 Task: Explore travel destinations from New Delhi using Google Flights and check flight options and prices for a one-week trip in the next 6 months.
Action: Mouse moved to (217, 39)
Screenshot: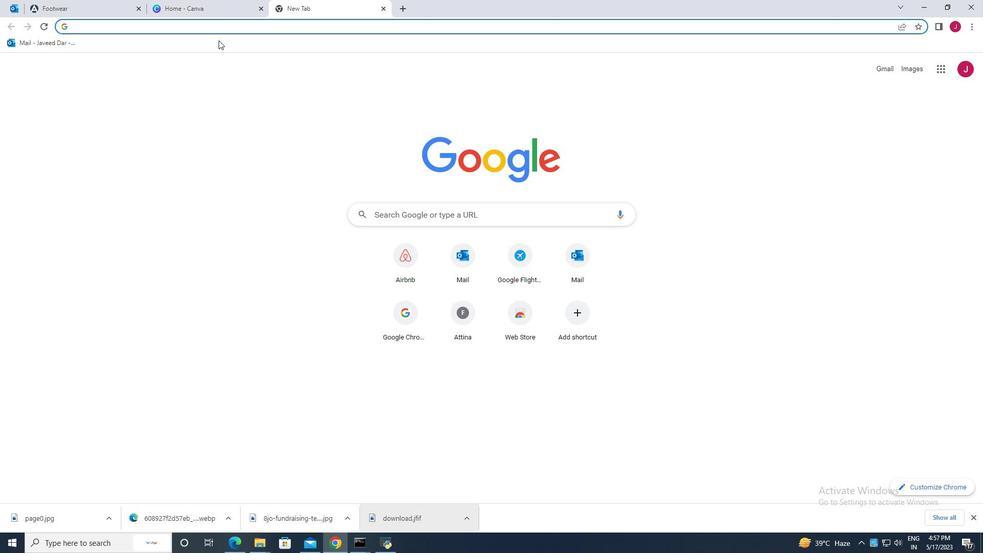 
Action: Key pressed g
Screenshot: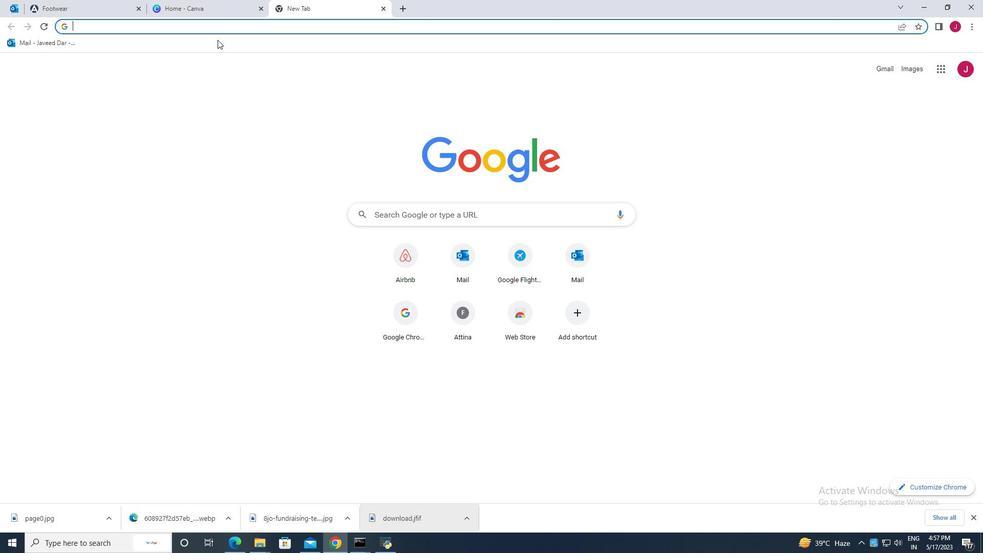 
Action: Mouse moved to (186, 44)
Screenshot: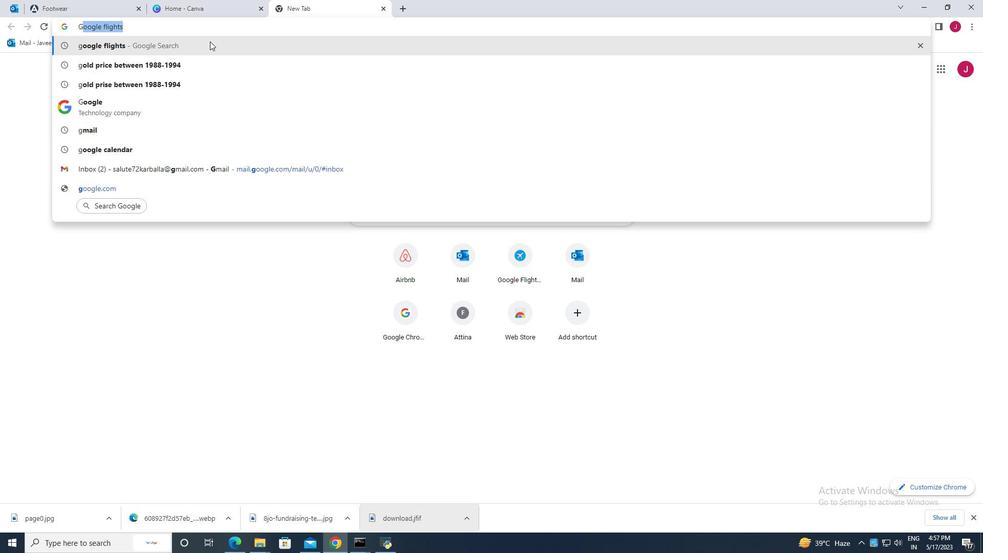 
Action: Mouse pressed left at (186, 44)
Screenshot: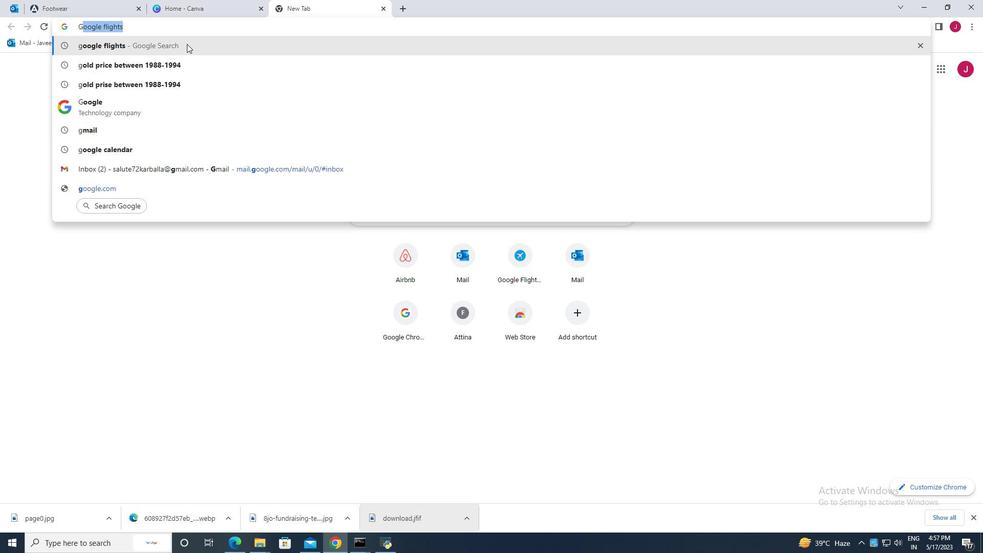 
Action: Mouse moved to (141, 158)
Screenshot: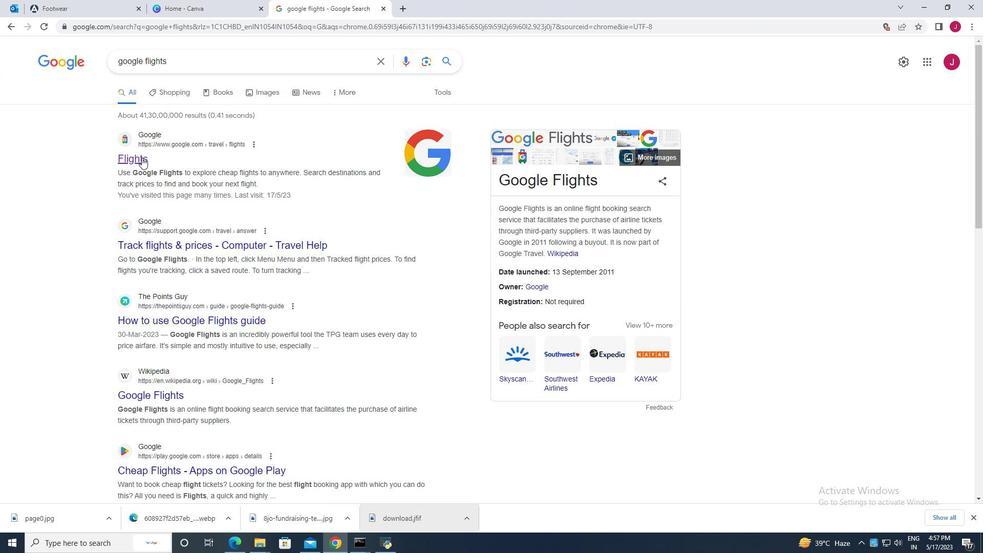 
Action: Mouse pressed left at (141, 158)
Screenshot: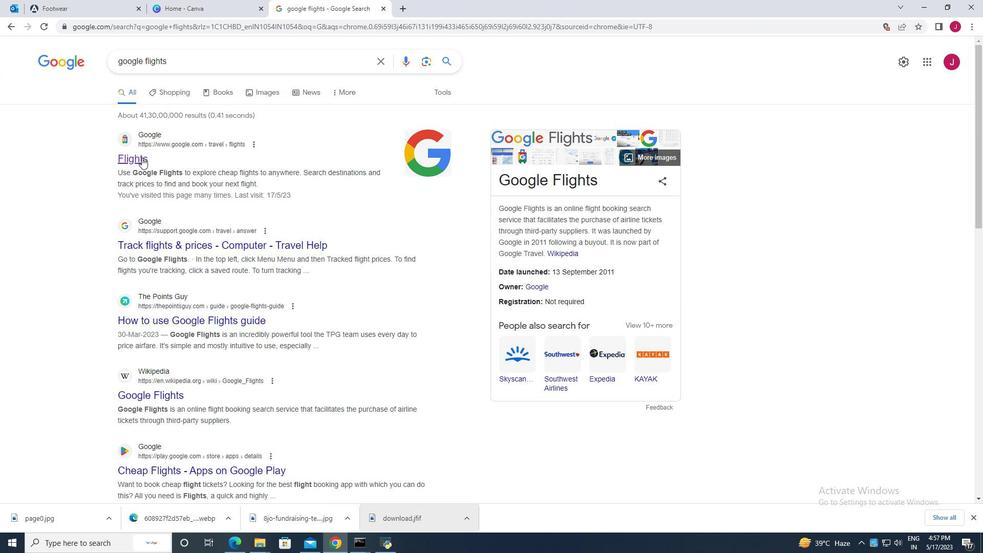 
Action: Mouse moved to (254, 254)
Screenshot: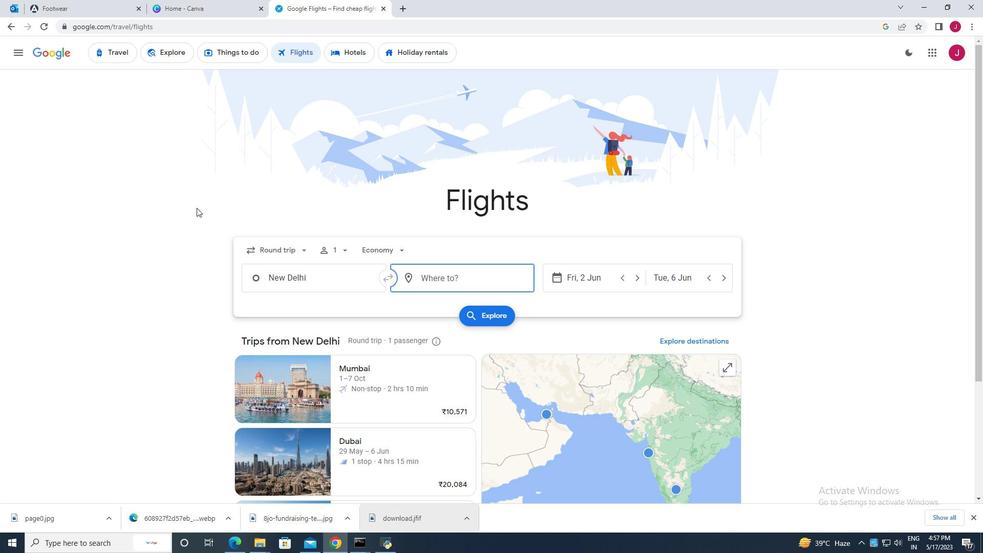 
Action: Mouse scrolled (254, 254) with delta (0, 0)
Screenshot: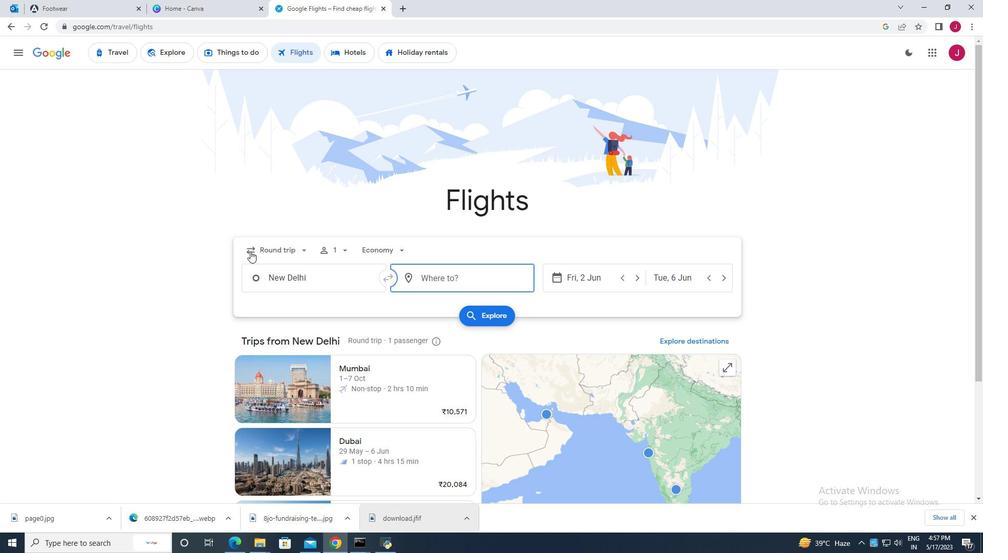 
Action: Mouse scrolled (254, 254) with delta (0, 0)
Screenshot: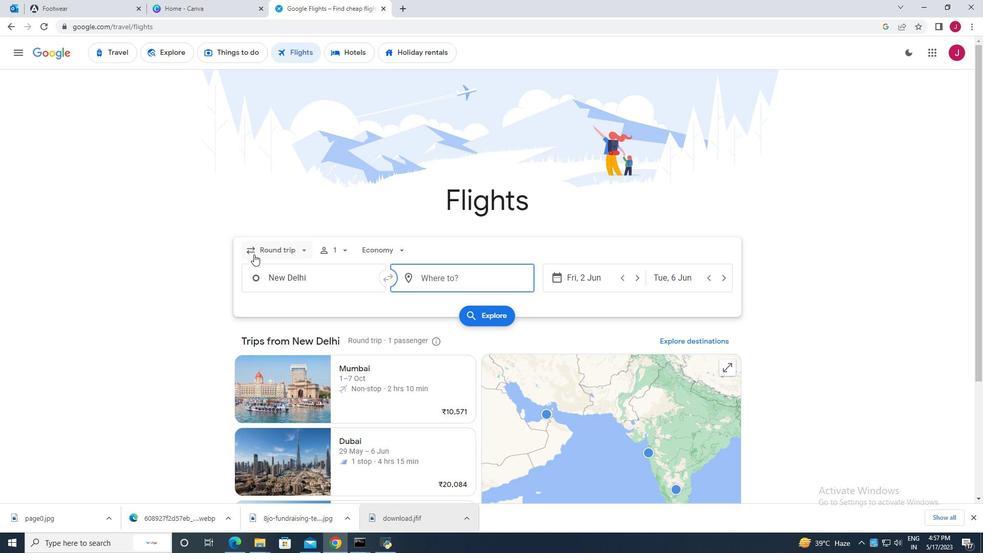 
Action: Mouse scrolled (254, 254) with delta (0, 0)
Screenshot: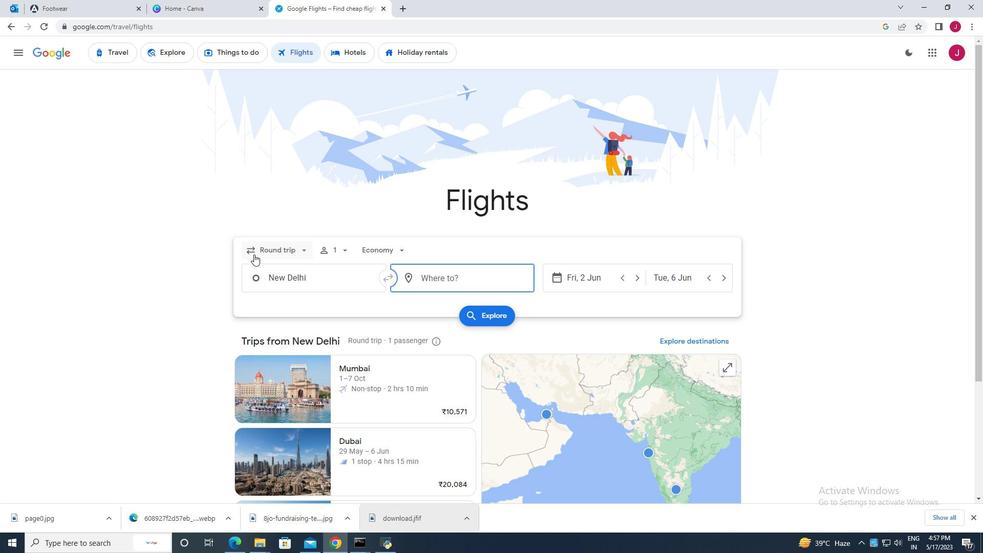 
Action: Mouse moved to (22, 49)
Screenshot: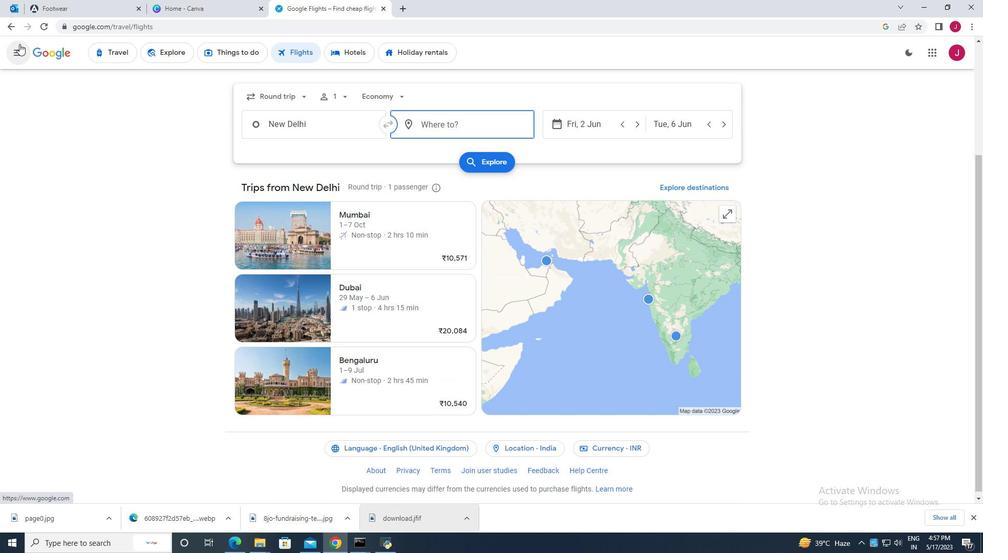 
Action: Mouse pressed left at (22, 49)
Screenshot: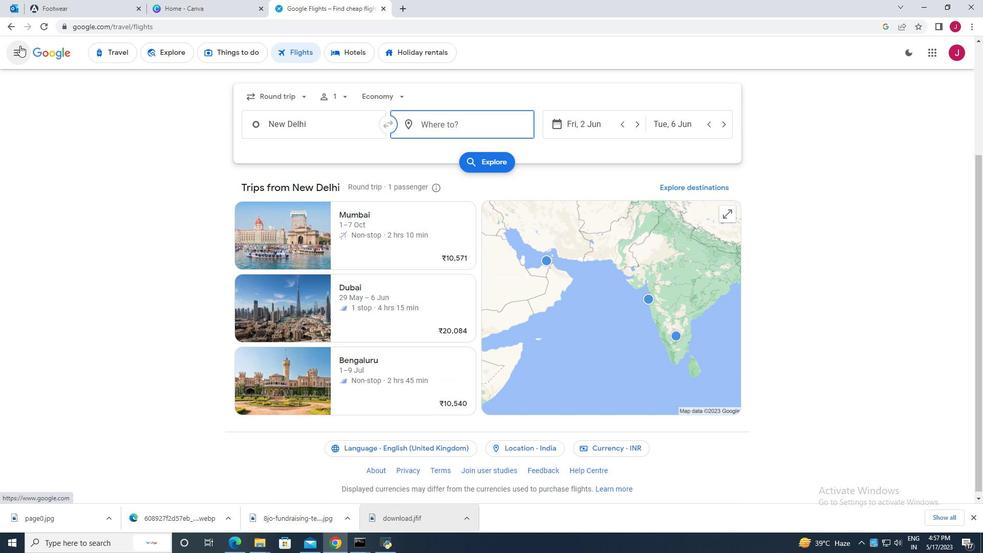 
Action: Mouse moved to (49, 106)
Screenshot: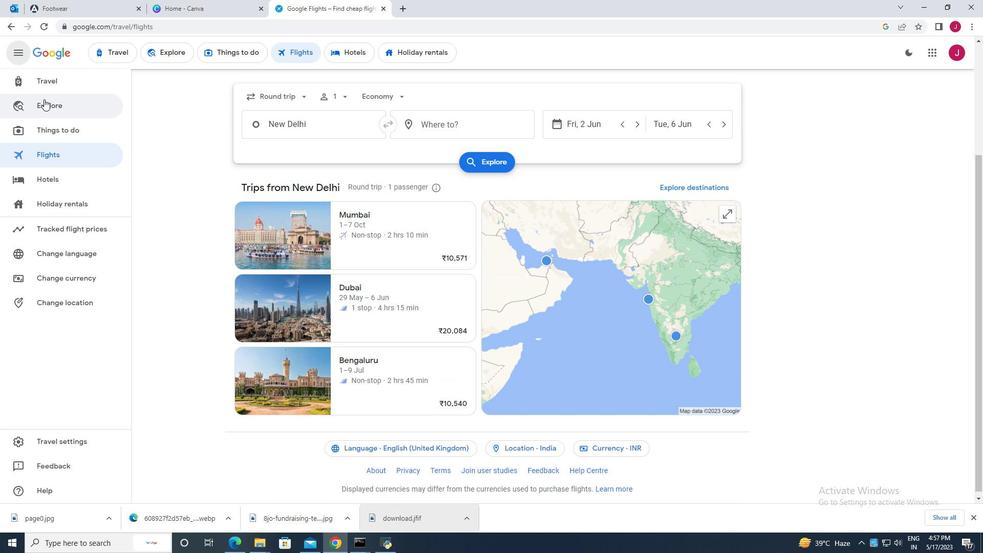 
Action: Mouse pressed left at (49, 106)
Screenshot: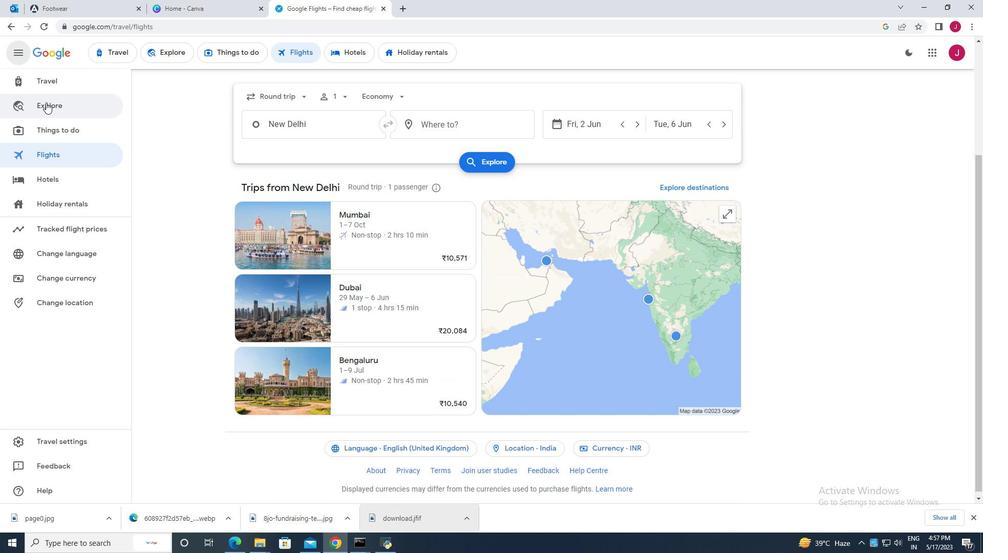 
Action: Mouse moved to (465, 264)
Screenshot: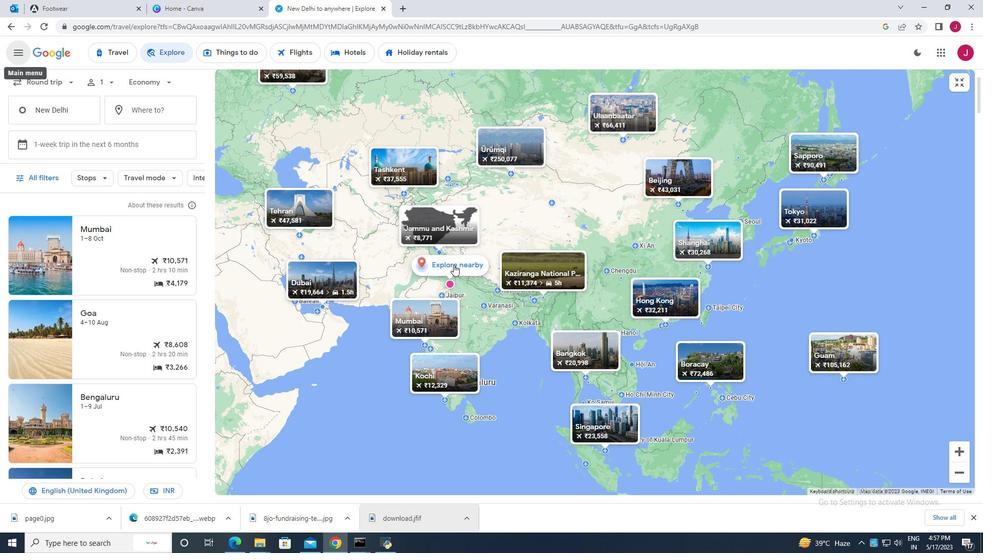
Action: Mouse pressed left at (465, 264)
Screenshot: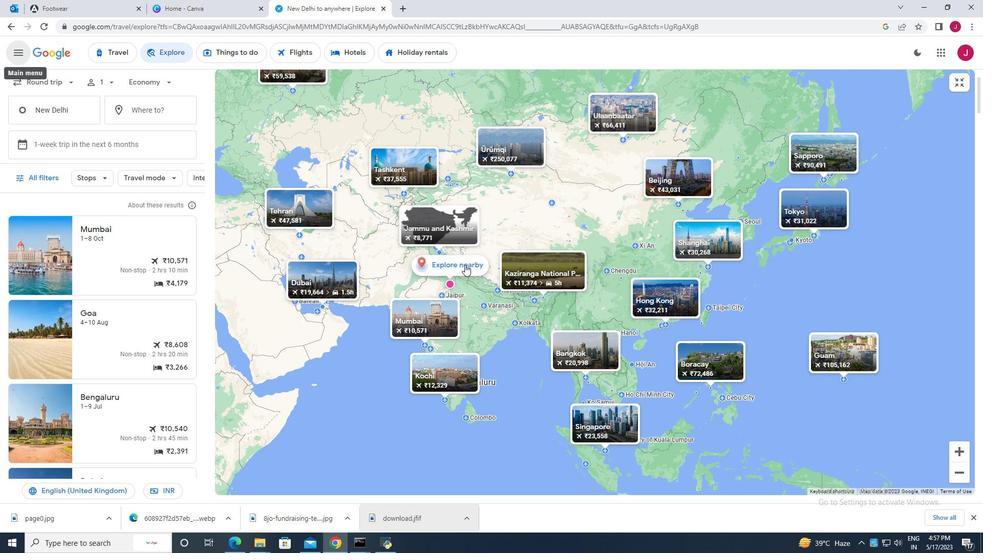 
Action: Mouse moved to (666, 273)
Screenshot: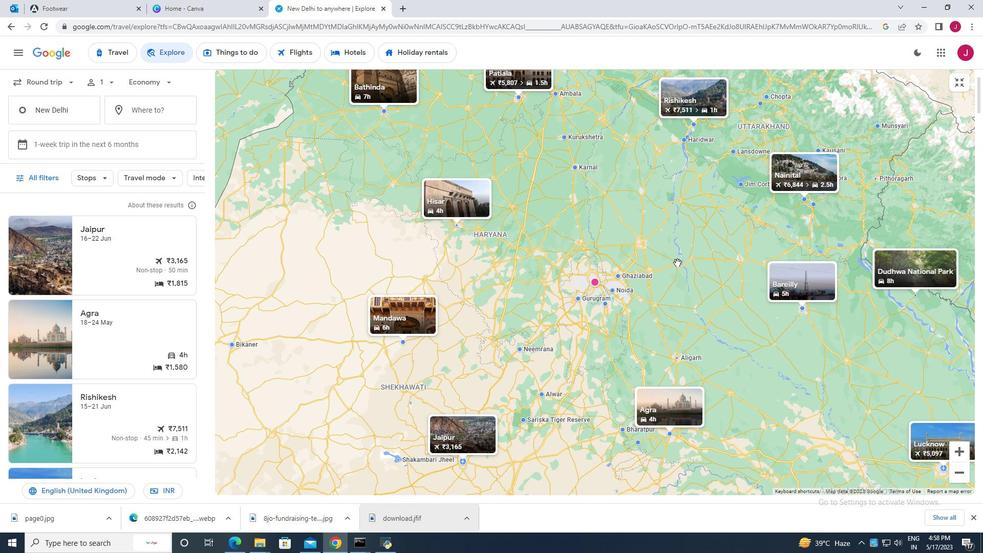 
Action: Mouse scrolled (668, 269) with delta (0, 0)
Screenshot: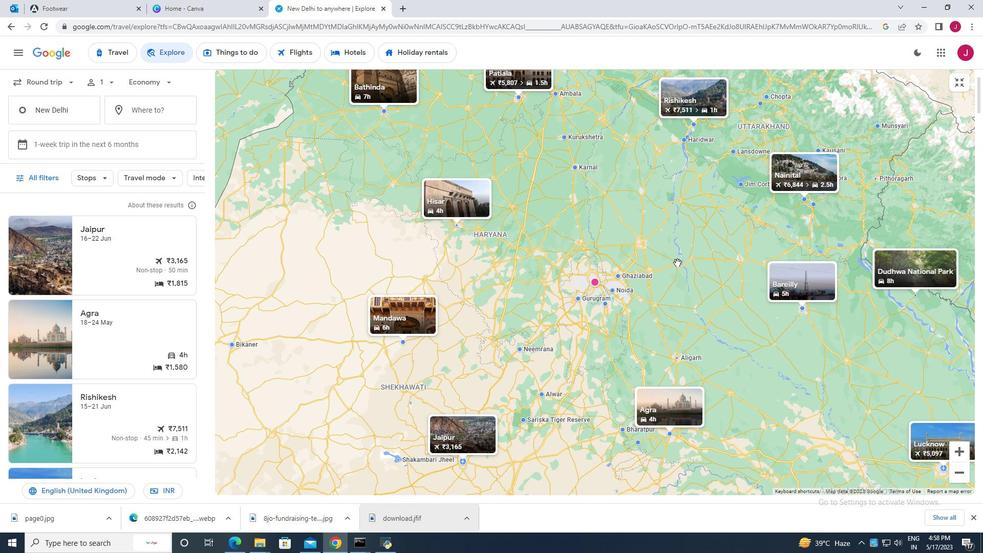 
Action: Mouse moved to (665, 273)
Screenshot: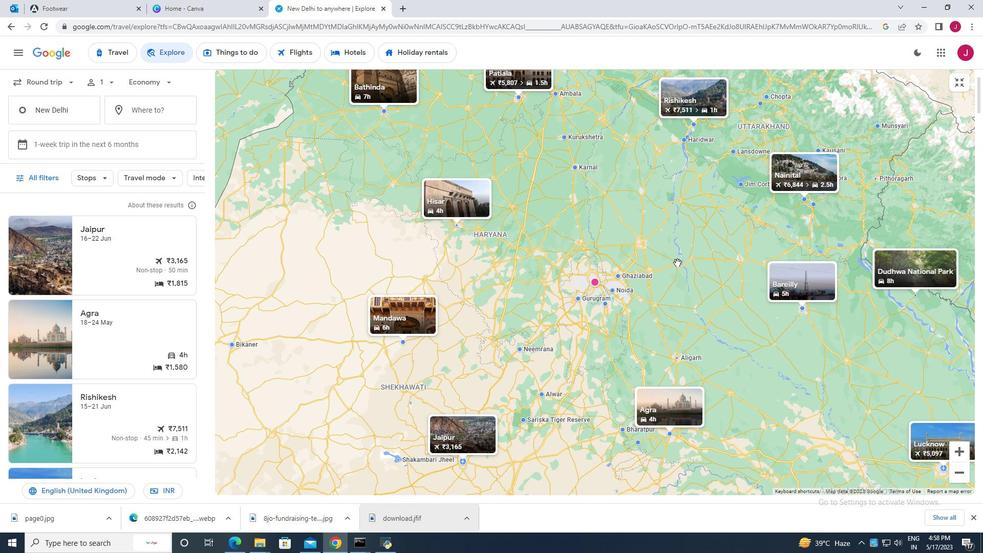 
Action: Mouse scrolled (666, 273) with delta (0, 0)
Screenshot: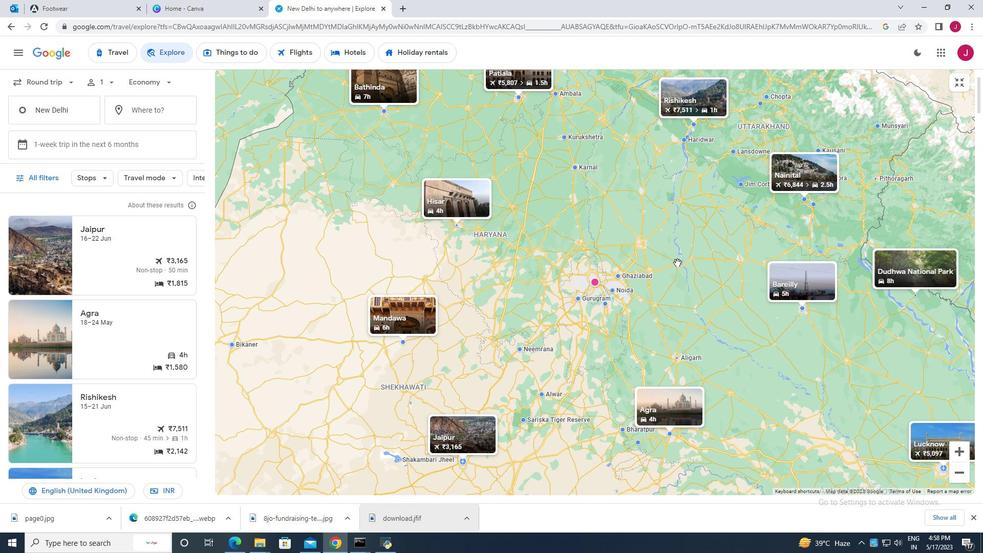 
Action: Mouse moved to (506, 327)
Screenshot: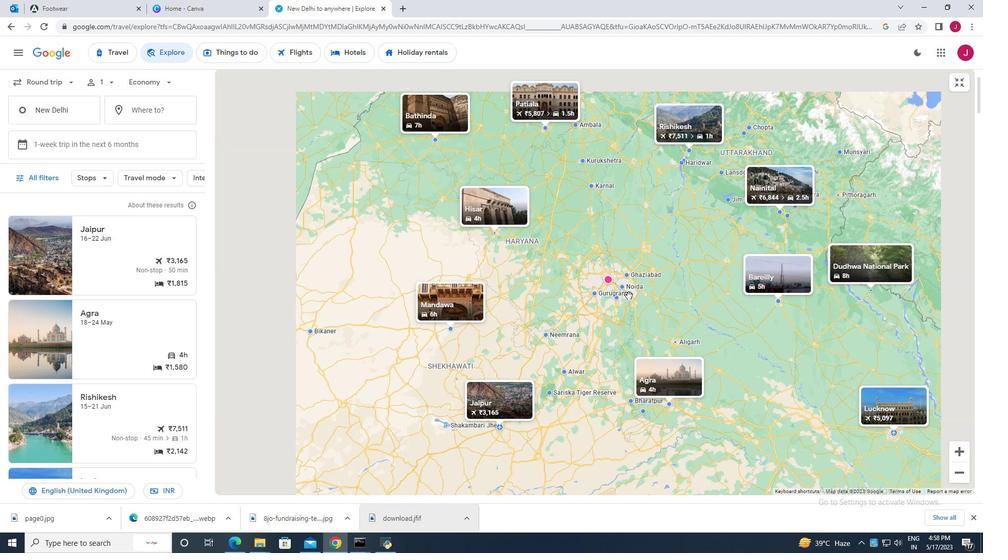 
Action: Mouse scrolled (506, 327) with delta (0, 0)
Screenshot: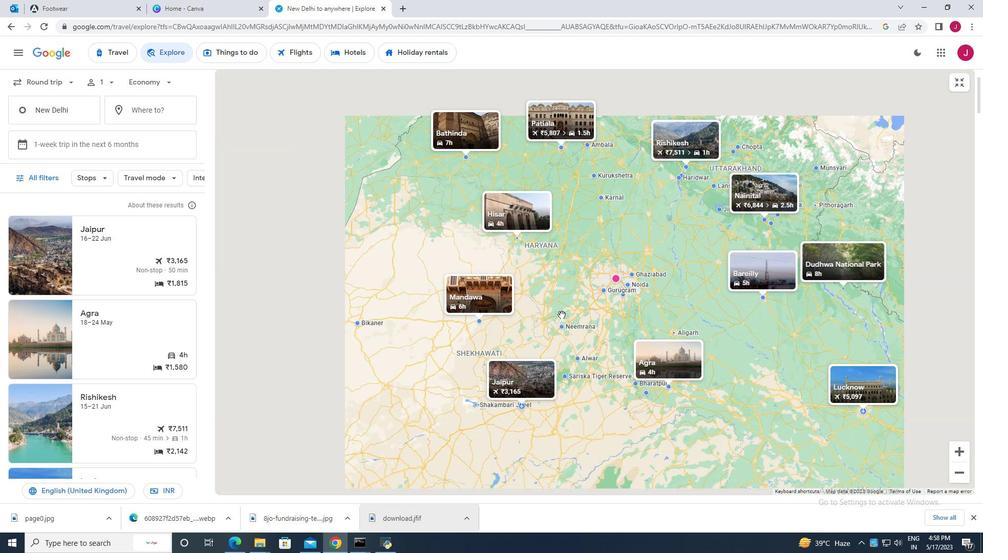 
Action: Mouse moved to (501, 324)
Screenshot: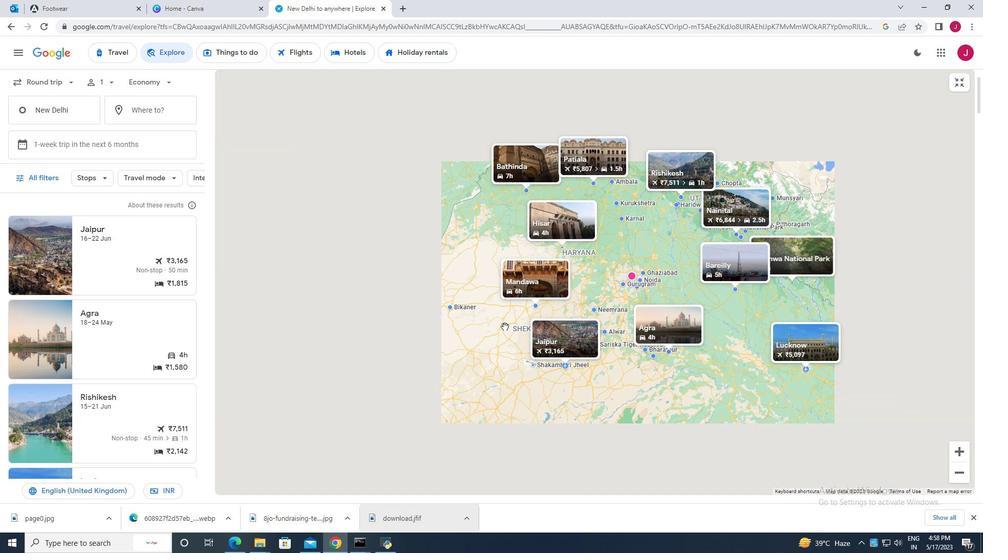 
Action: Mouse scrolled (501, 323) with delta (0, 0)
Screenshot: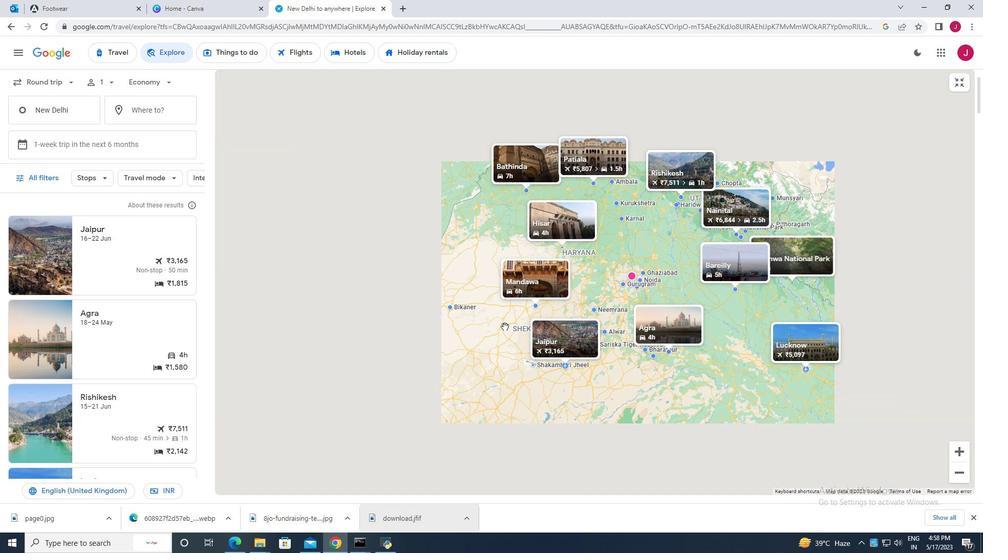 
Action: Mouse moved to (539, 316)
Screenshot: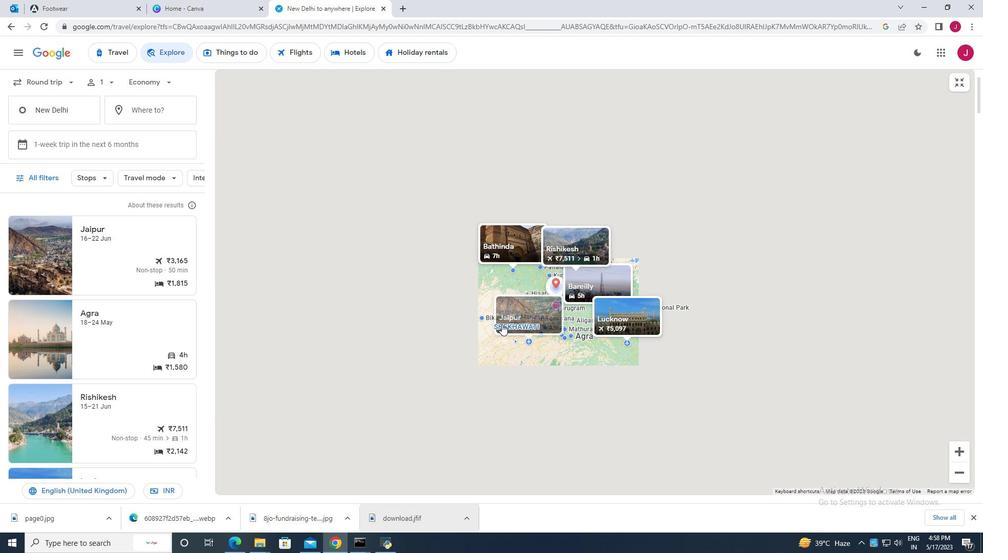 
Action: Mouse scrolled (539, 317) with delta (0, 0)
Screenshot: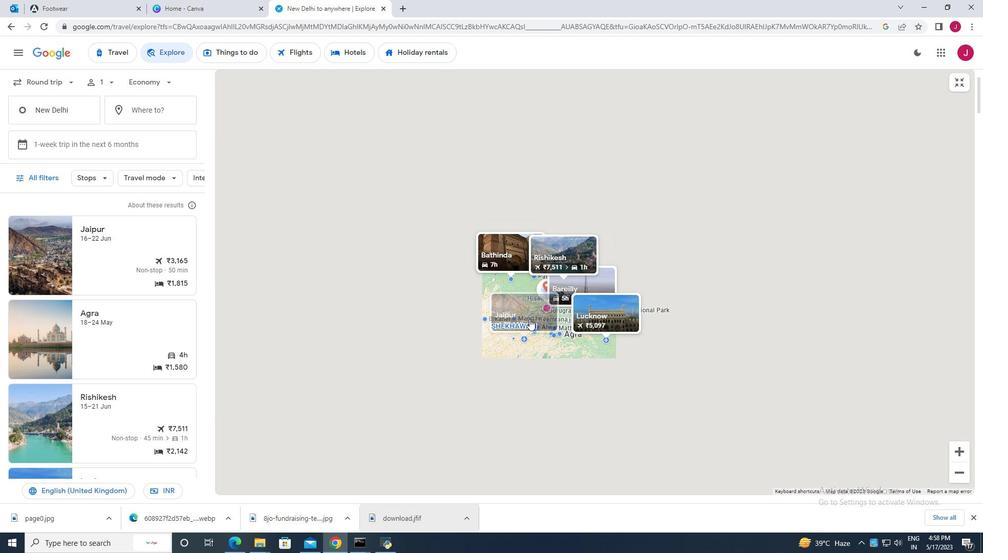 
Action: Mouse scrolled (539, 317) with delta (0, 0)
Screenshot: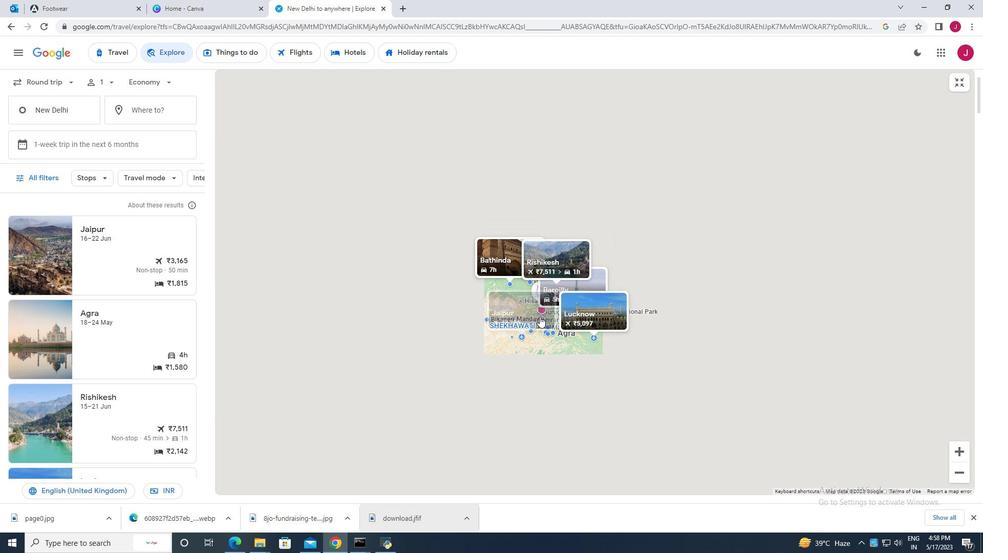 
Action: Mouse scrolled (539, 317) with delta (0, 0)
Screenshot: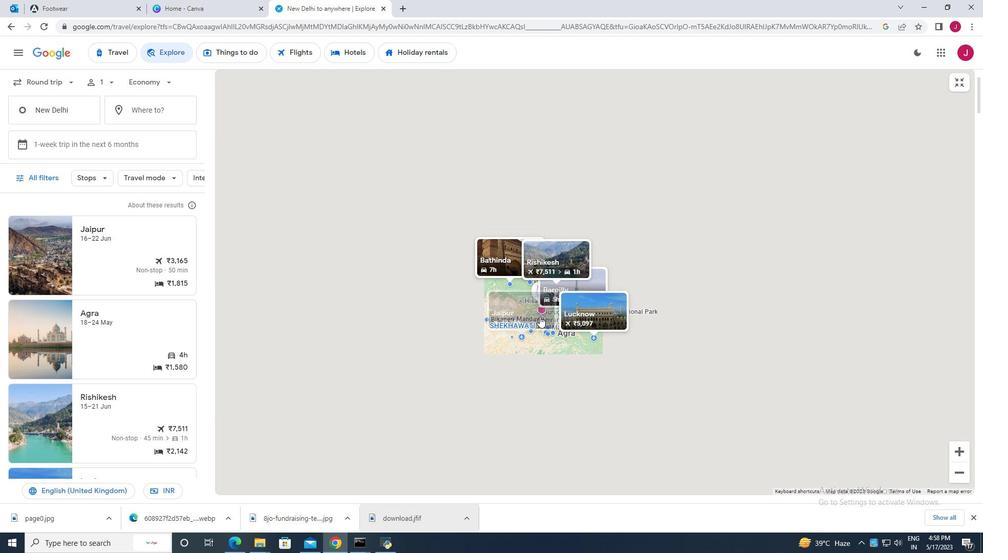 
Action: Mouse scrolled (539, 317) with delta (0, 0)
Screenshot: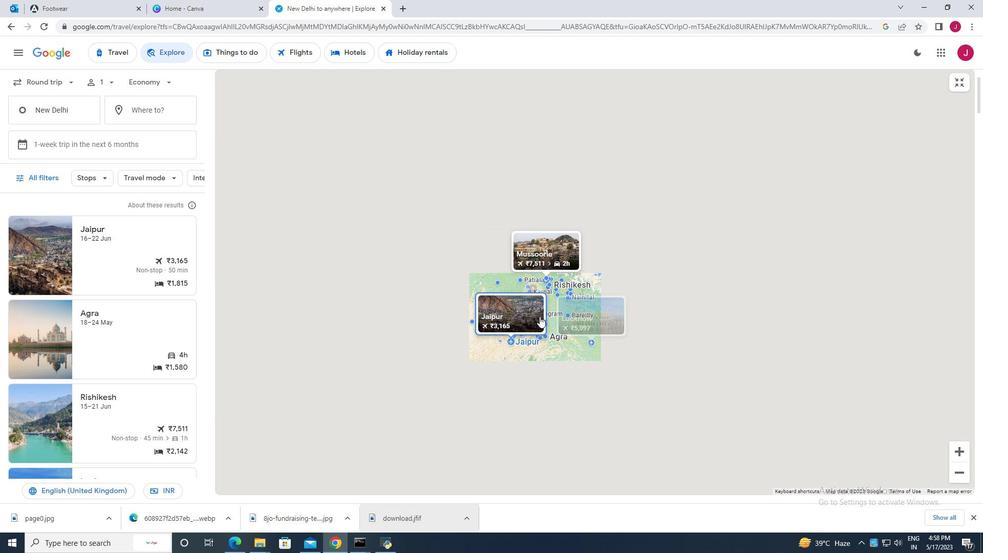 
Action: Mouse scrolled (539, 317) with delta (0, 0)
Screenshot: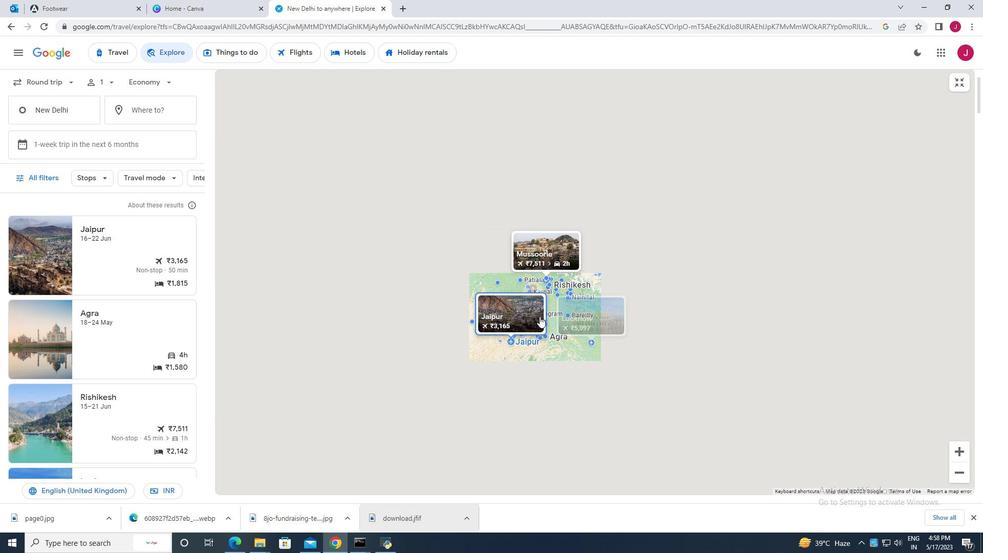 
Action: Mouse scrolled (539, 317) with delta (0, 0)
Screenshot: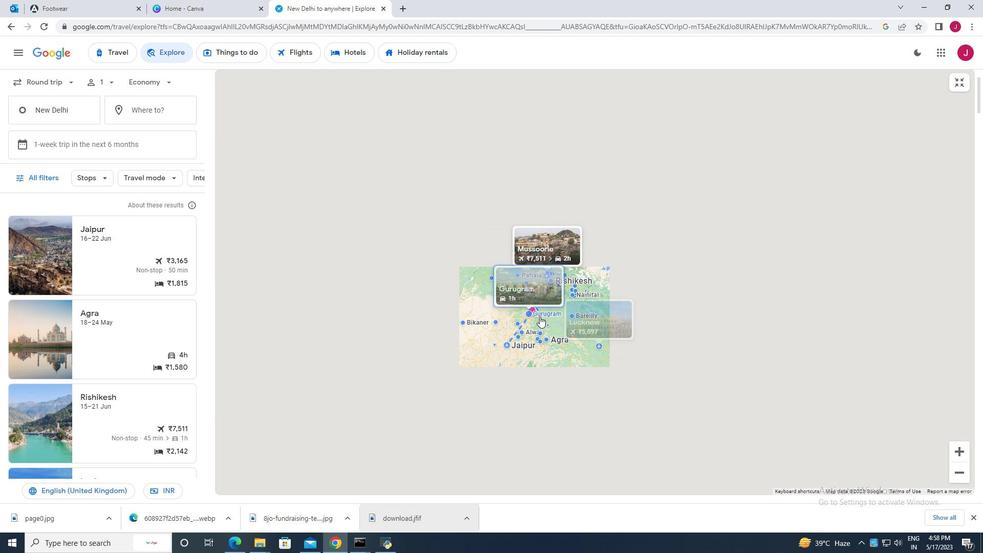 
Action: Mouse moved to (693, 372)
Screenshot: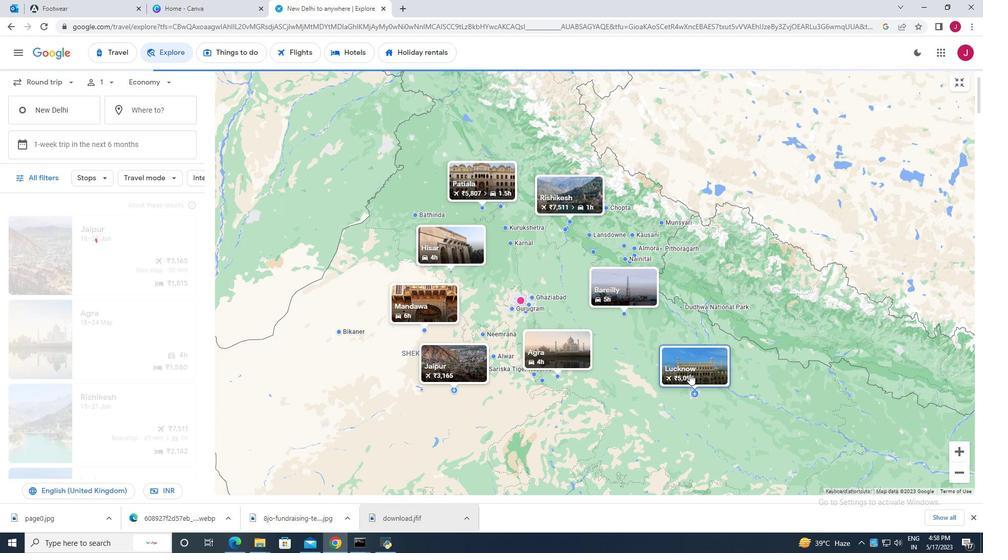 
Action: Mouse pressed left at (693, 372)
Screenshot: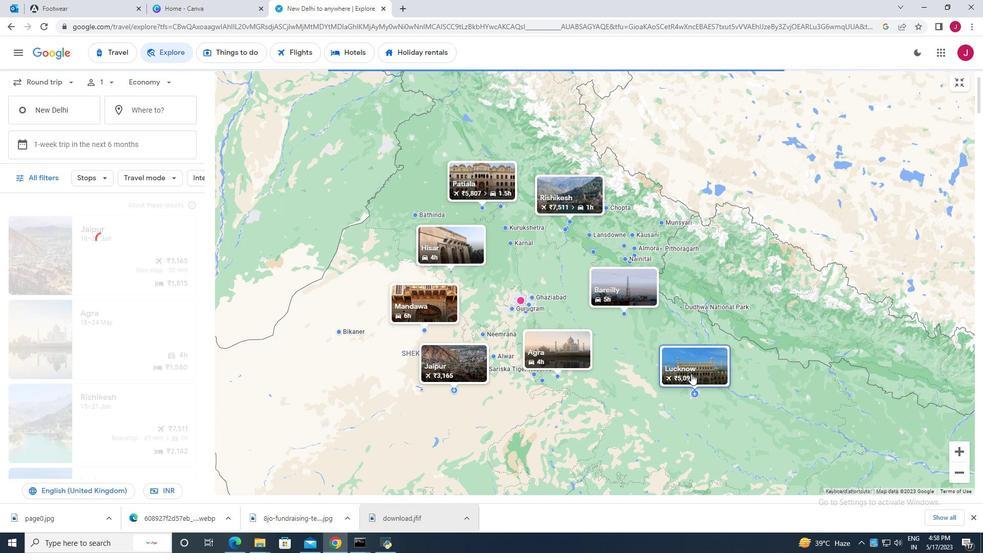 
Action: Mouse moved to (465, 303)
Screenshot: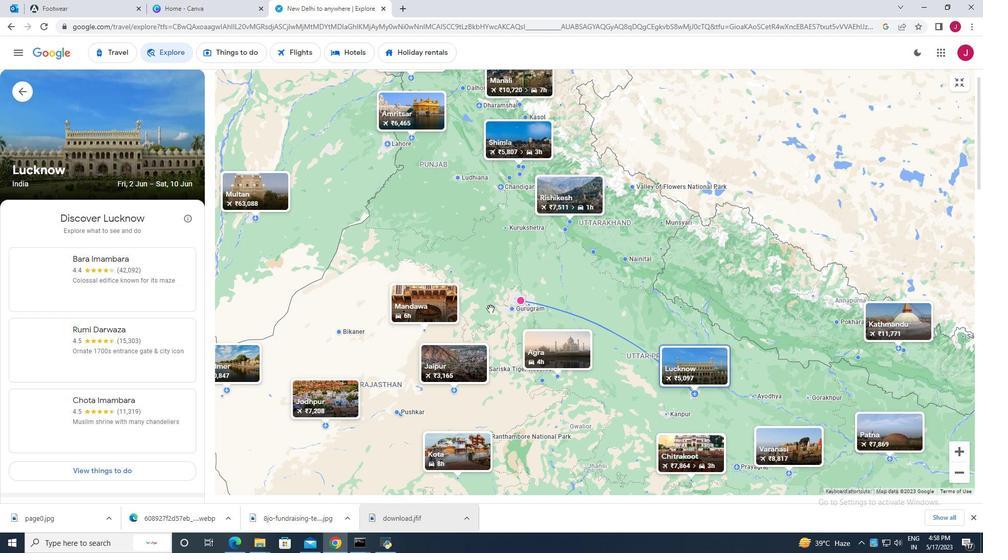 
Action: Mouse scrolled (465, 304) with delta (0, 0)
Screenshot: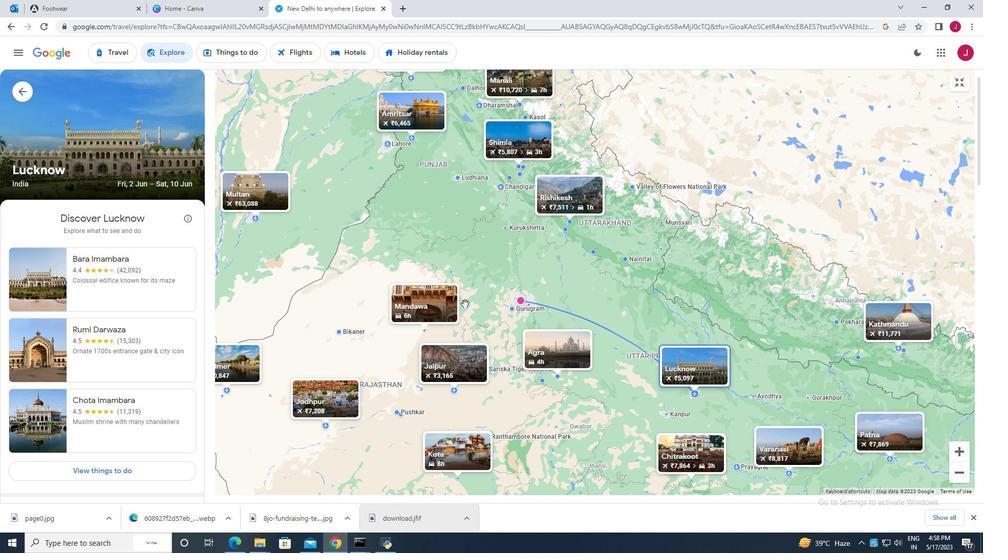 
Action: Mouse scrolled (465, 304) with delta (0, 0)
Screenshot: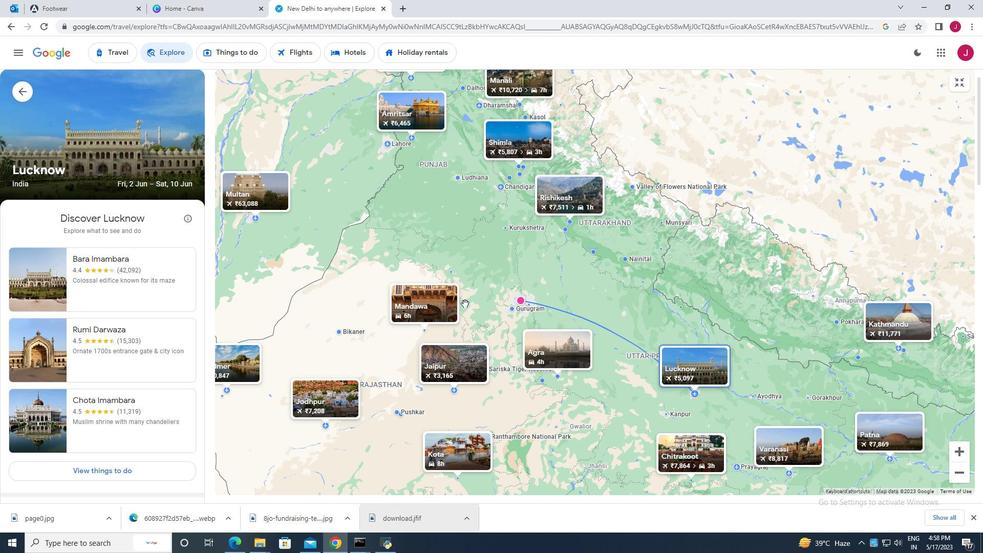 
Action: Mouse scrolled (465, 303) with delta (0, 0)
Screenshot: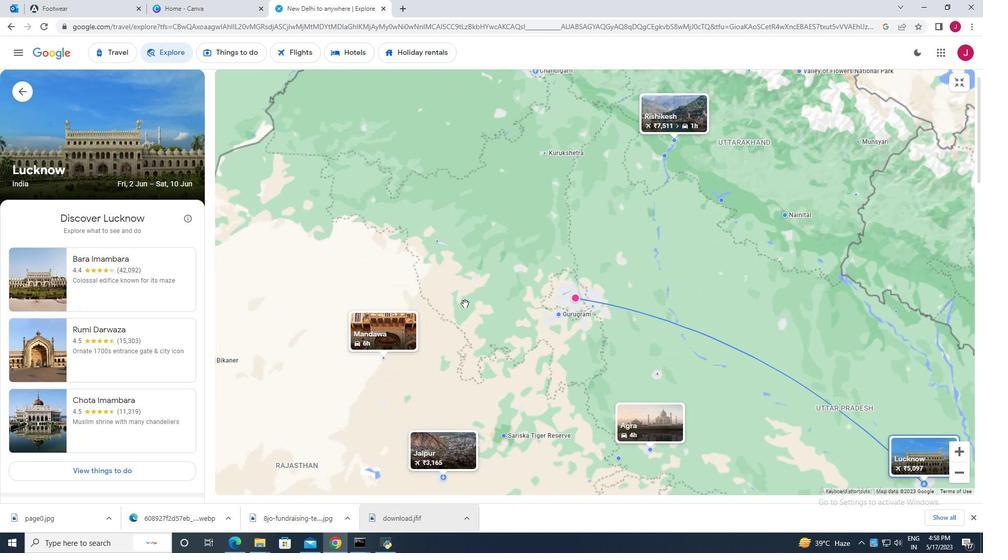 
Action: Mouse scrolled (465, 303) with delta (0, 0)
Screenshot: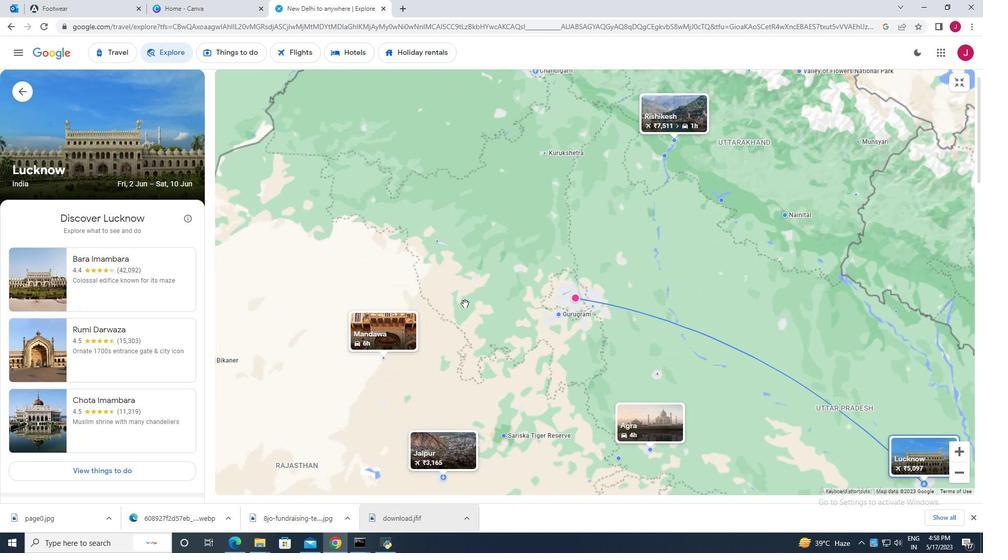 
Action: Mouse scrolled (465, 303) with delta (0, 0)
Screenshot: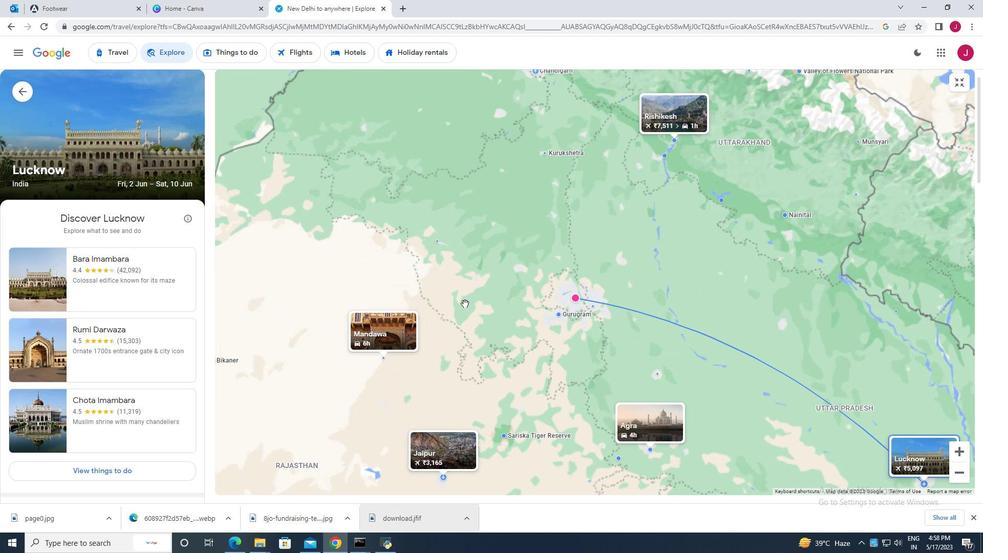 
Action: Mouse moved to (127, 261)
Screenshot: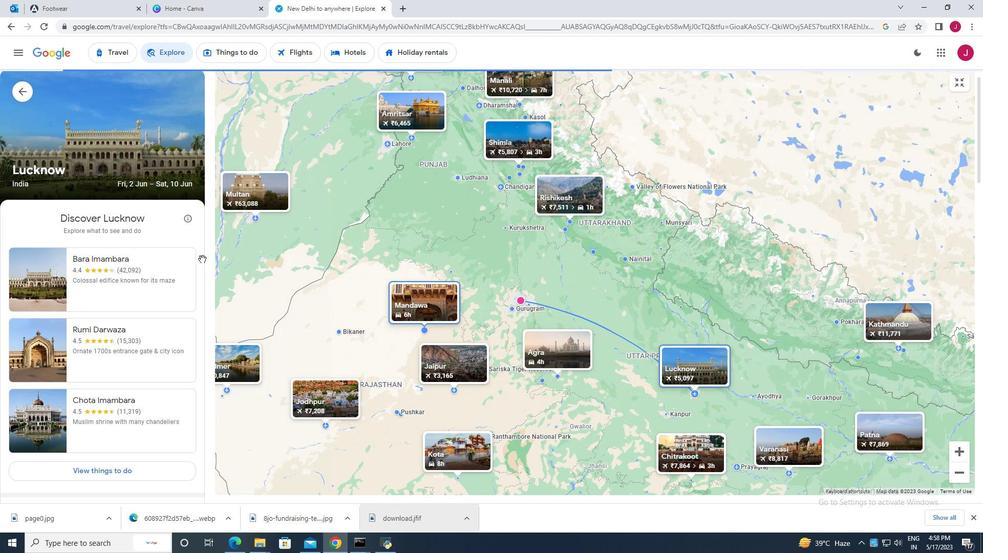 
Action: Mouse scrolled (127, 262) with delta (0, 0)
Screenshot: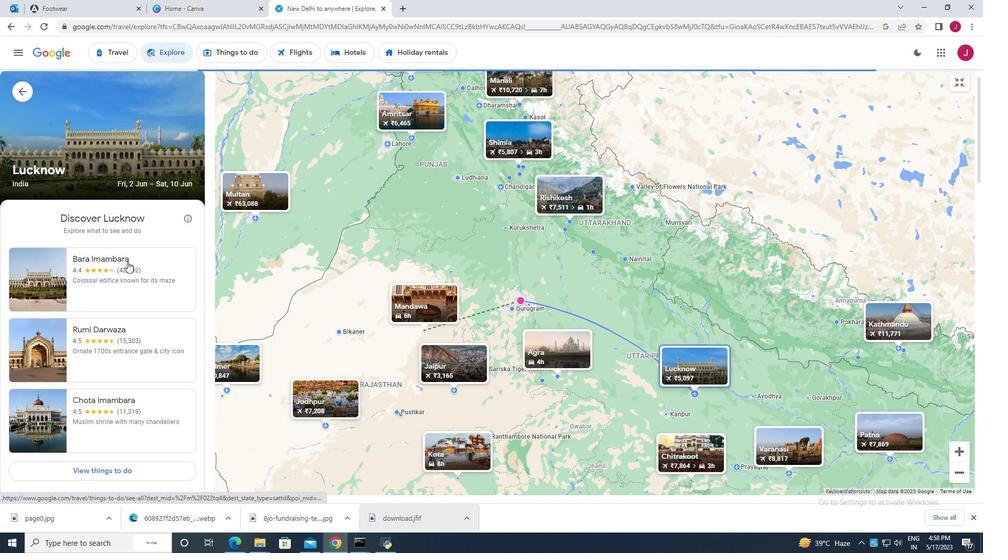 
Action: Mouse moved to (127, 261)
Screenshot: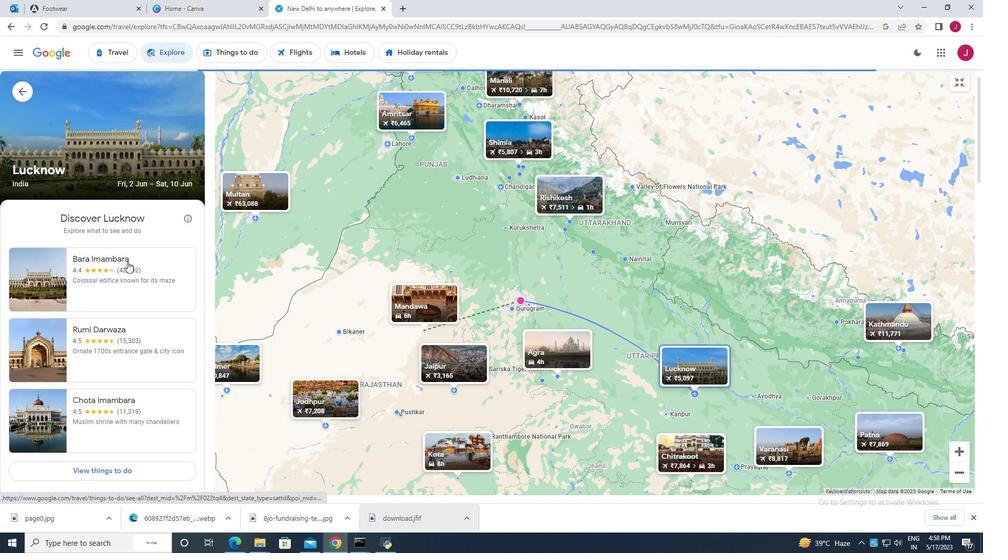 
Action: Mouse scrolled (127, 262) with delta (0, 0)
Screenshot: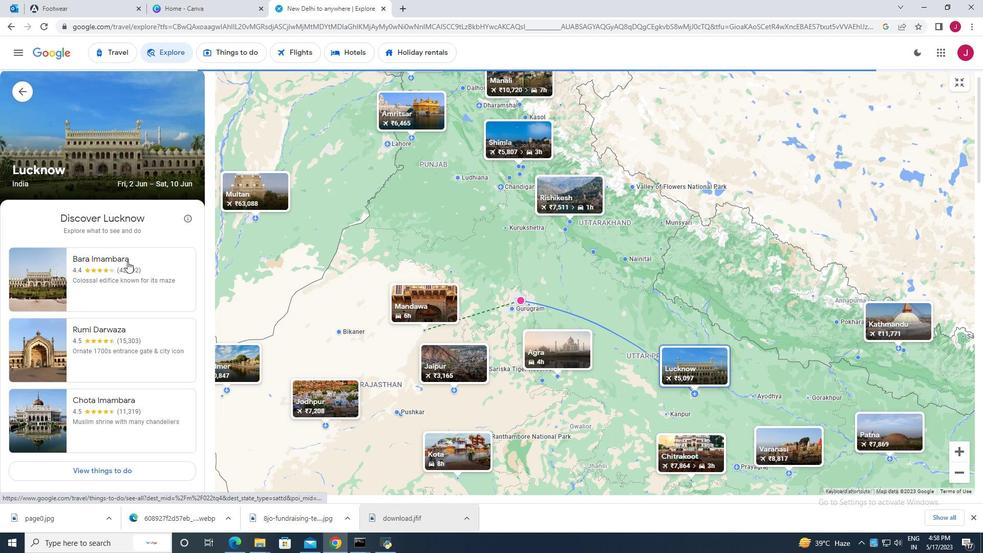 
Action: Mouse moved to (152, 179)
Screenshot: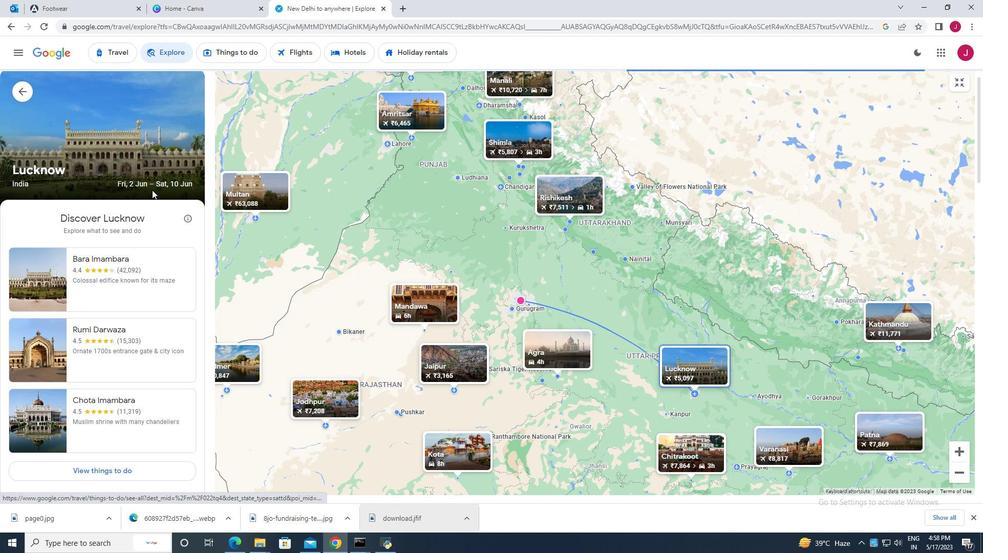 
Action: Mouse scrolled (152, 180) with delta (0, 0)
Screenshot: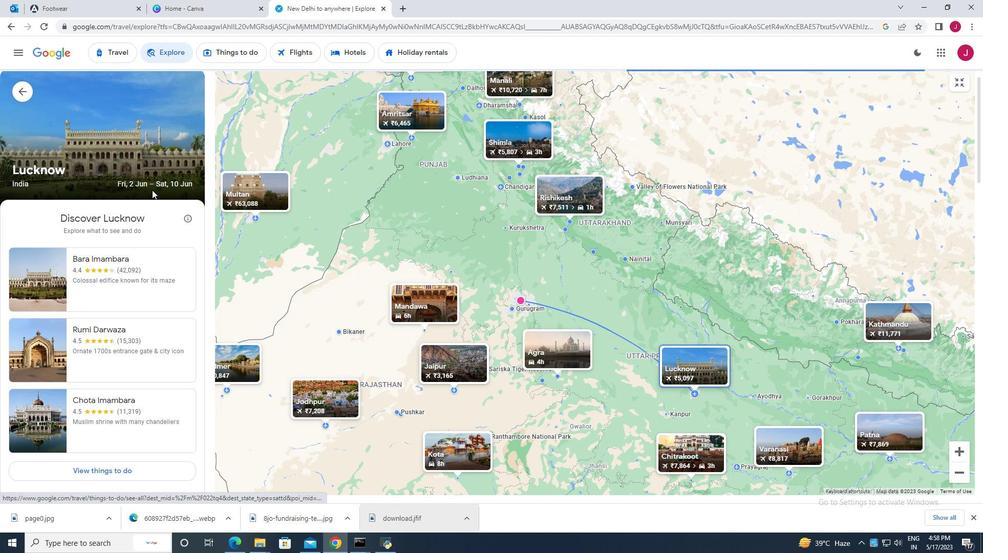 
Action: Mouse moved to (152, 178)
Screenshot: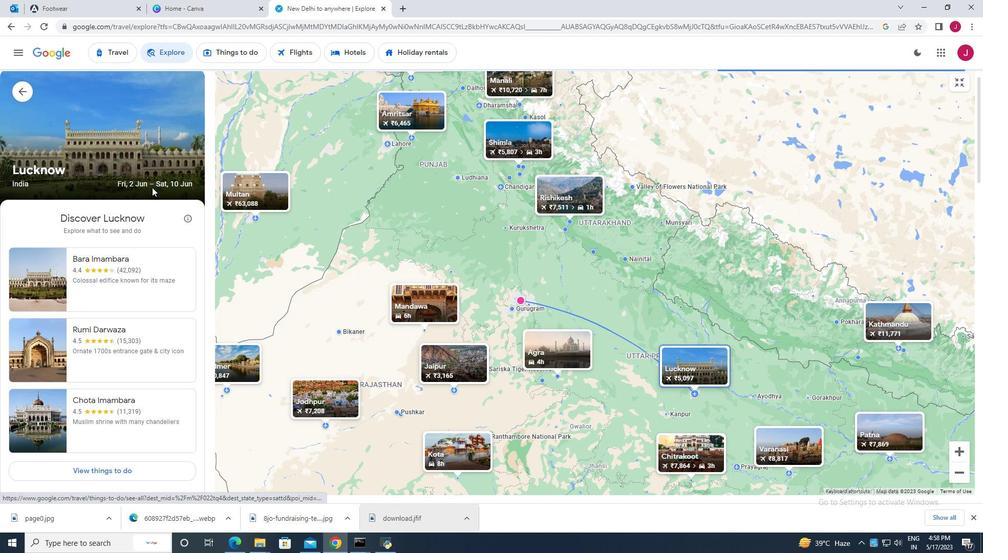 
Action: Mouse scrolled (152, 179) with delta (0, 0)
Screenshot: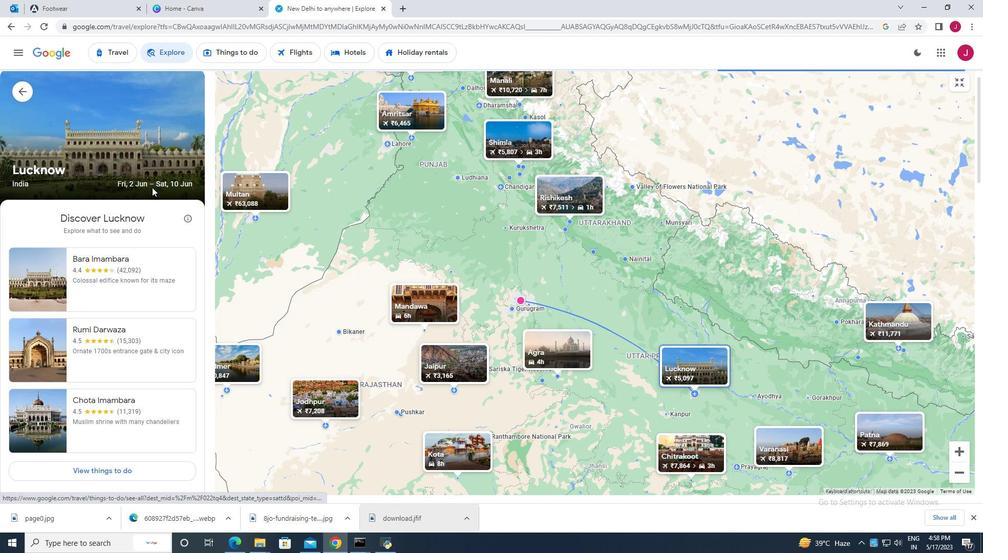 
Action: Mouse moved to (152, 176)
Screenshot: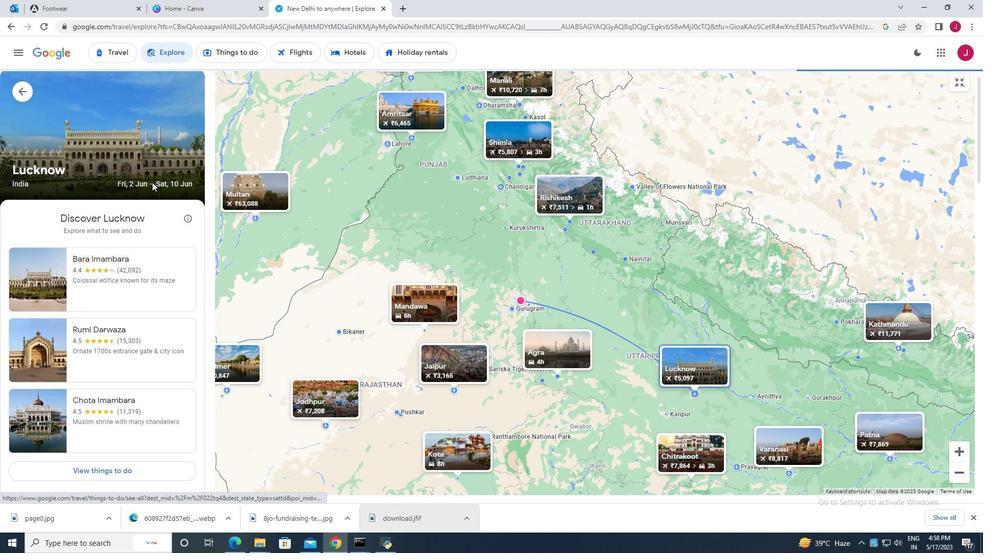 
Action: Mouse scrolled (152, 176) with delta (0, 0)
Screenshot: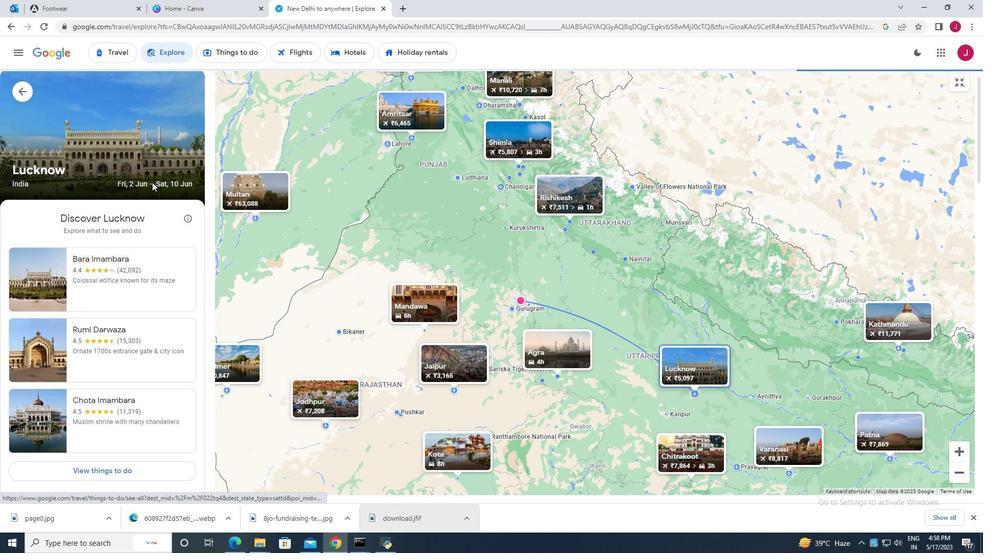 
Action: Mouse moved to (152, 175)
Screenshot: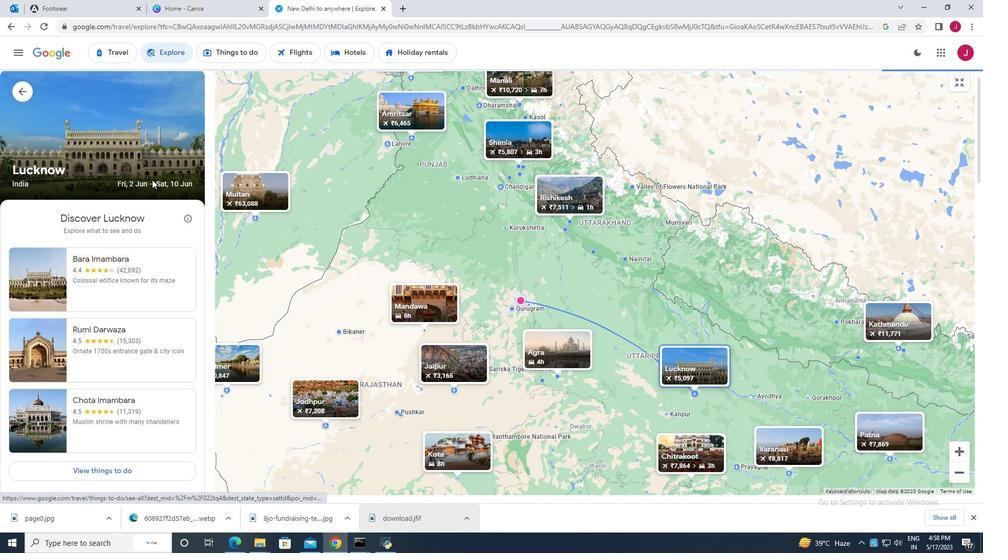 
Action: Mouse scrolled (152, 175) with delta (0, 0)
Screenshot: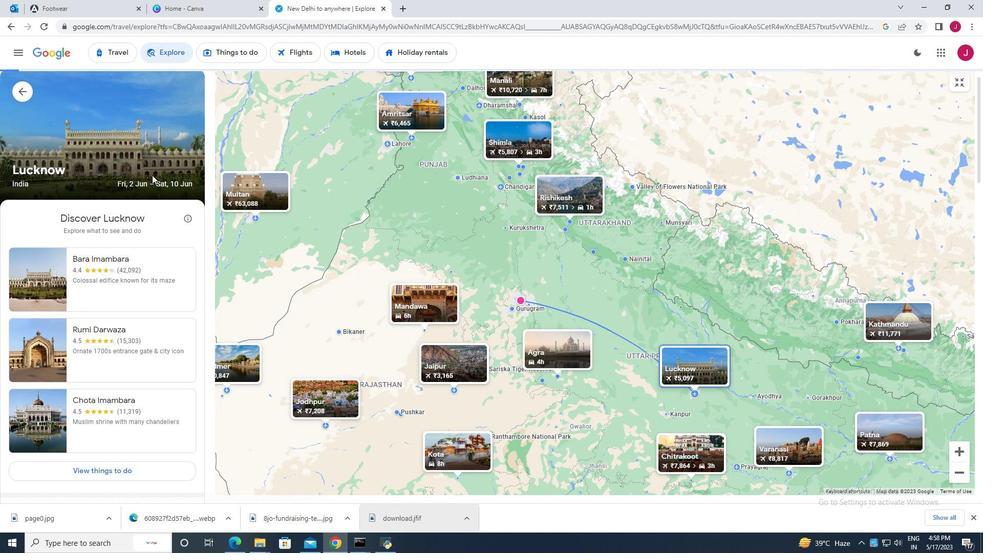 
Action: Mouse scrolled (152, 175) with delta (0, 0)
Screenshot: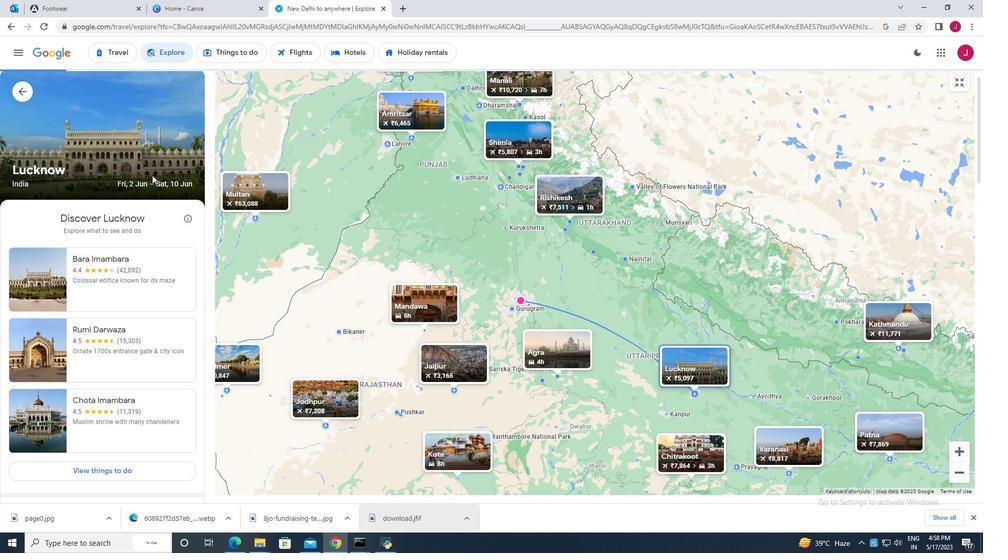 
Action: Mouse scrolled (152, 175) with delta (0, 0)
Screenshot: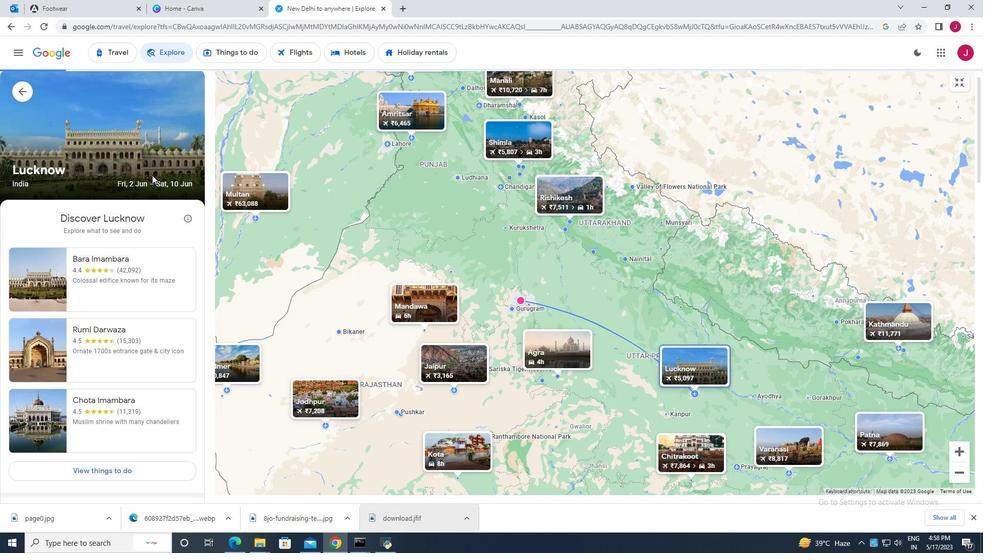 
Action: Mouse scrolled (152, 174) with delta (0, 0)
Screenshot: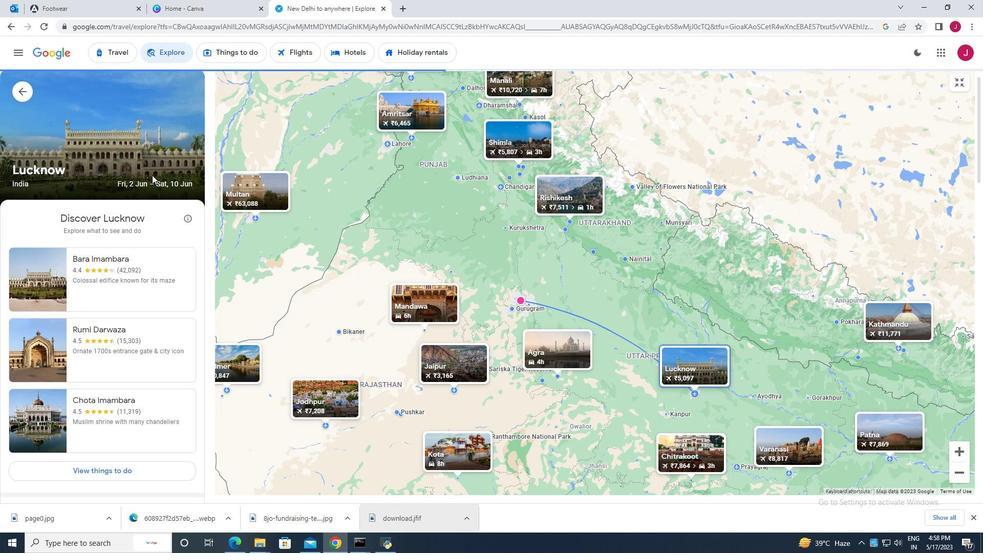 
Action: Mouse scrolled (152, 174) with delta (0, 0)
Screenshot: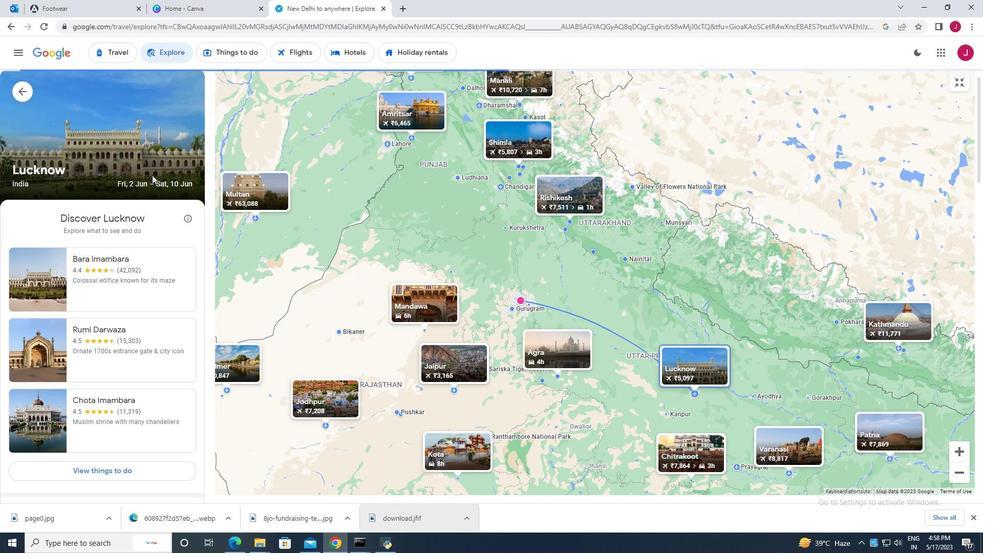 
Action: Mouse scrolled (152, 174) with delta (0, 0)
Screenshot: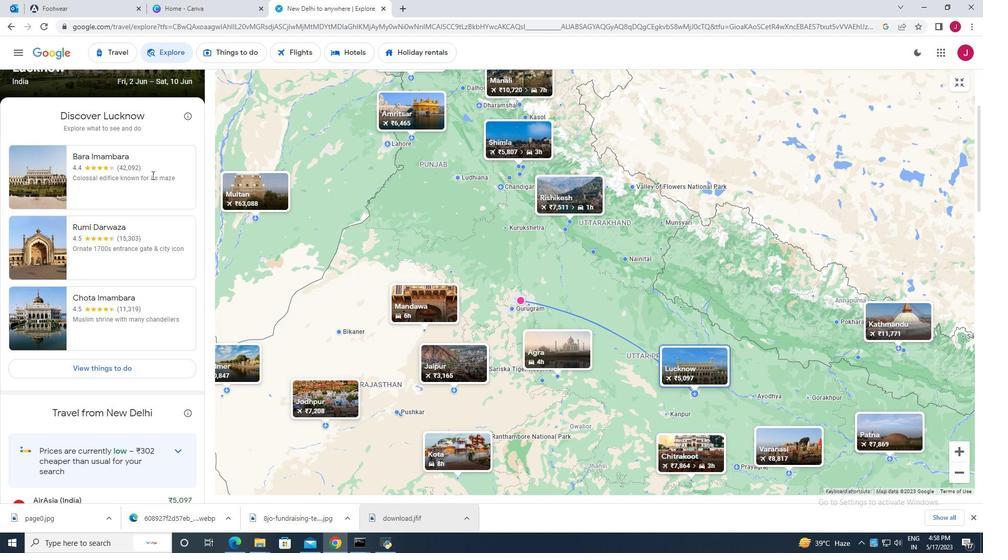 
Action: Mouse moved to (152, 175)
Screenshot: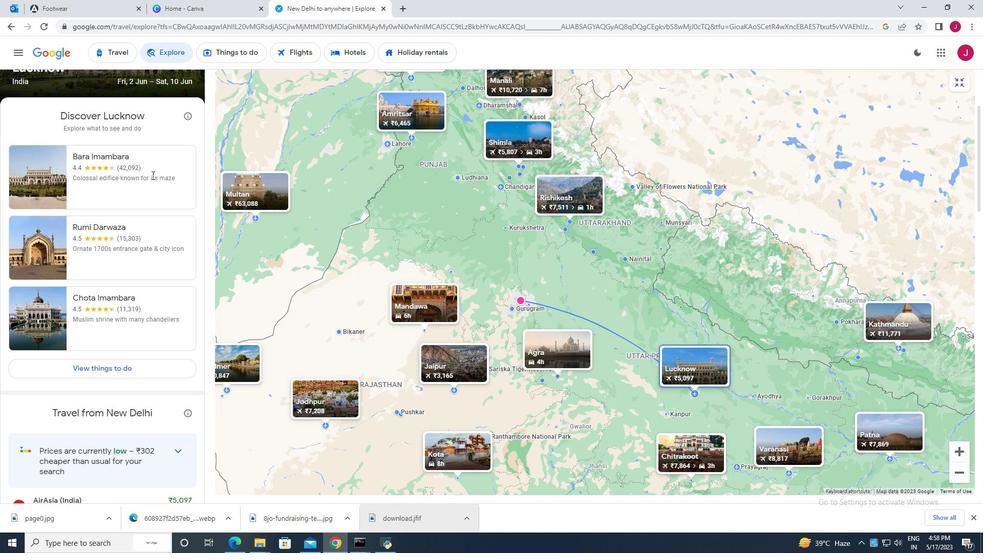 
Action: Mouse scrolled (152, 174) with delta (0, 0)
Screenshot: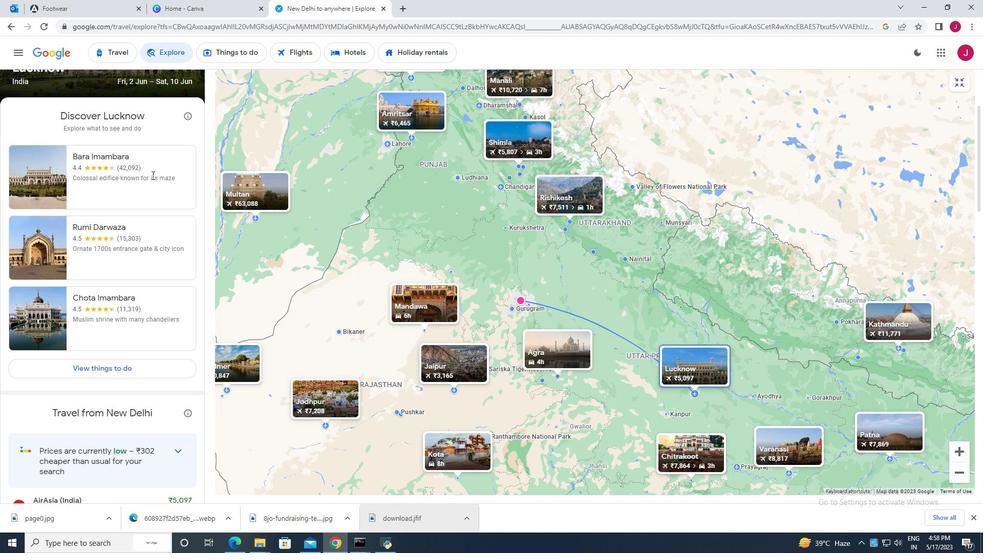 
Action: Mouse moved to (152, 175)
Screenshot: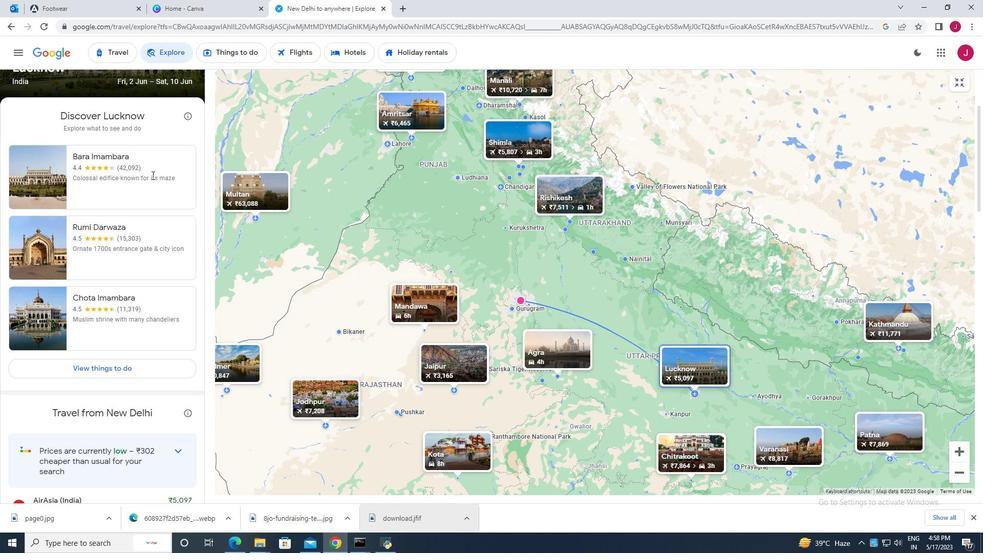
Action: Mouse scrolled (152, 174) with delta (0, 0)
Screenshot: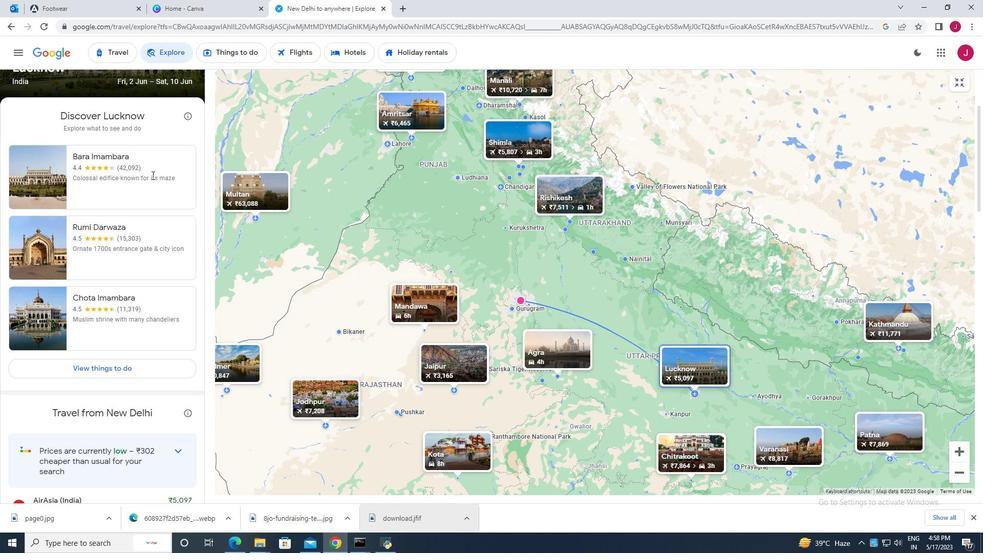 
Action: Mouse moved to (438, 269)
Screenshot: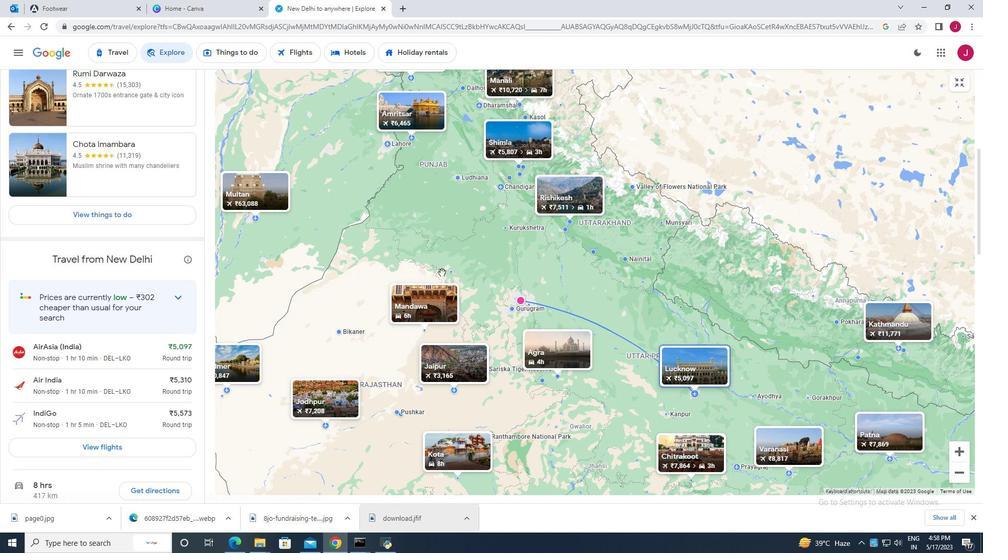 
Action: Mouse scrolled (438, 270) with delta (0, 0)
Screenshot: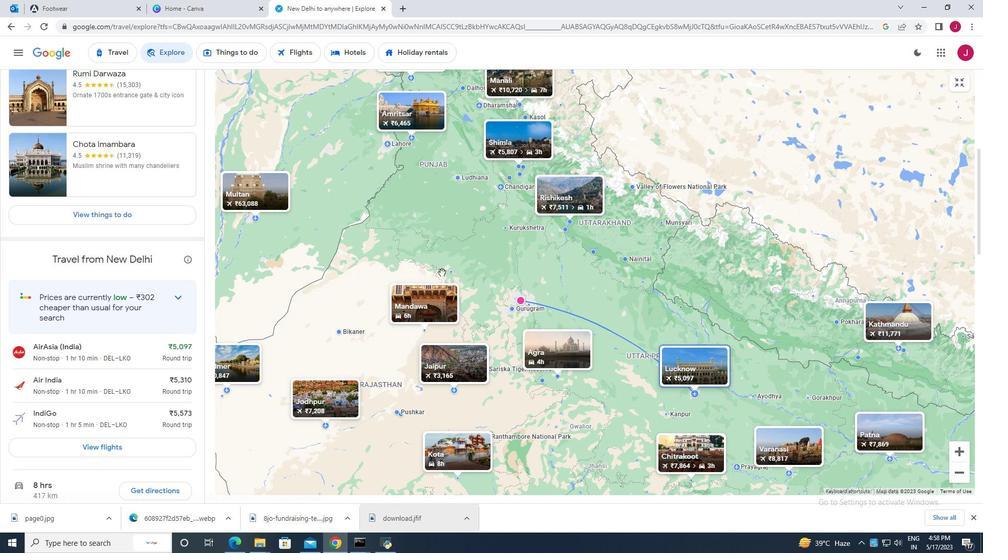 
Action: Mouse moved to (437, 269)
Screenshot: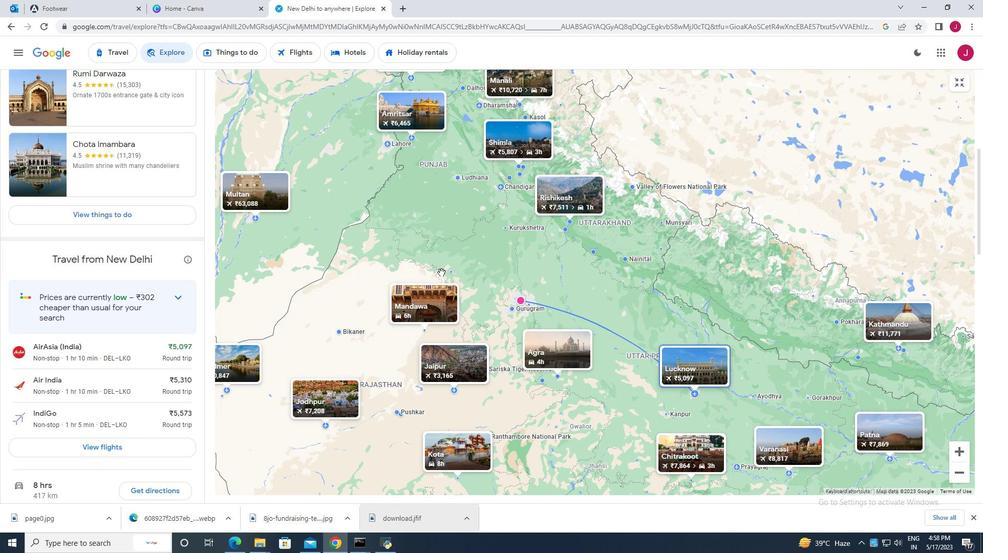 
Action: Mouse scrolled (437, 269) with delta (0, 0)
Screenshot: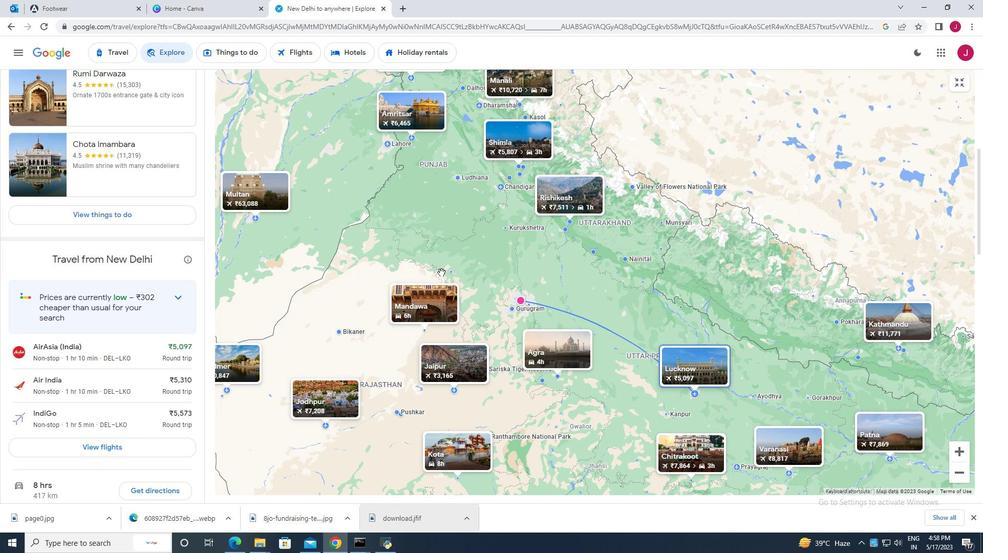 
Action: Mouse moved to (435, 267)
Screenshot: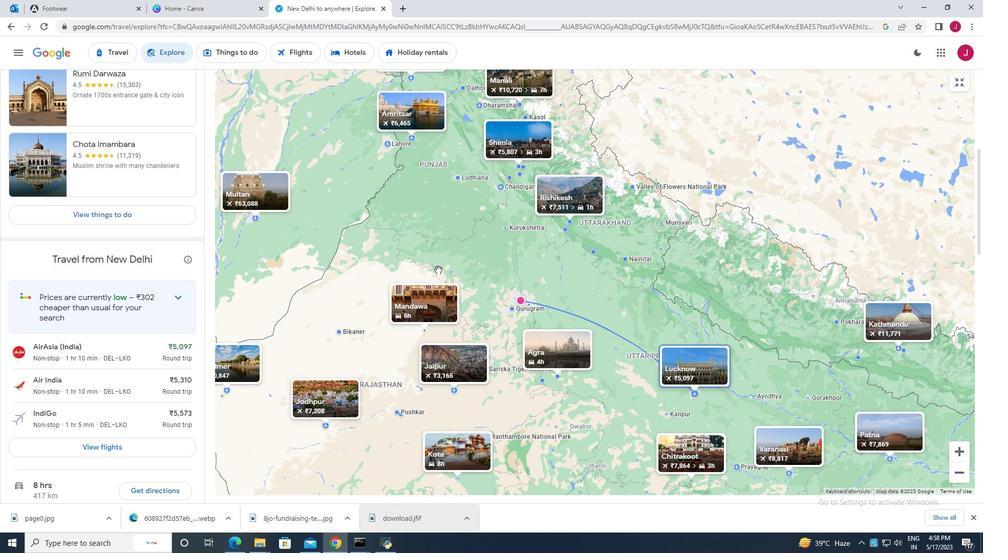 
Action: Mouse scrolled (435, 266) with delta (0, 0)
Screenshot: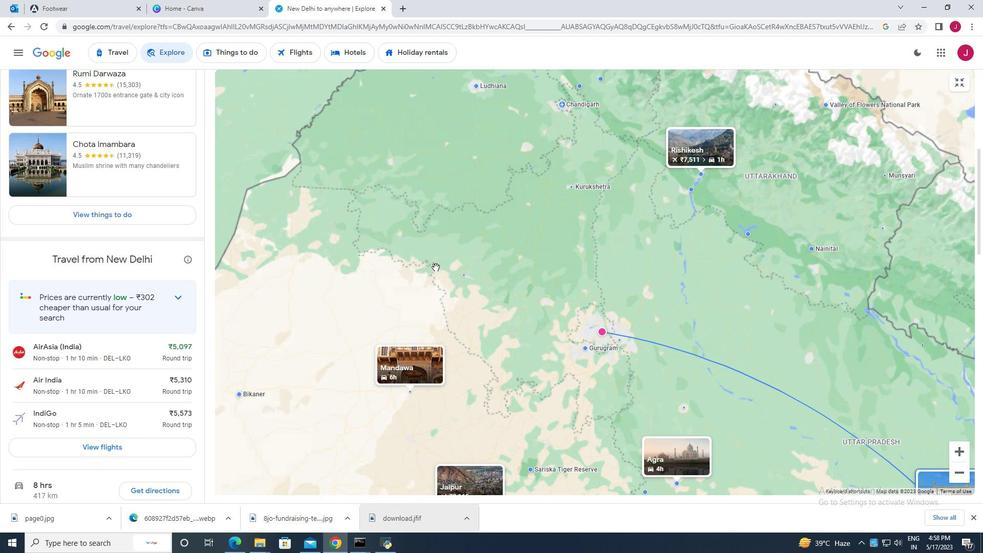 
Action: Mouse scrolled (435, 266) with delta (0, 0)
Screenshot: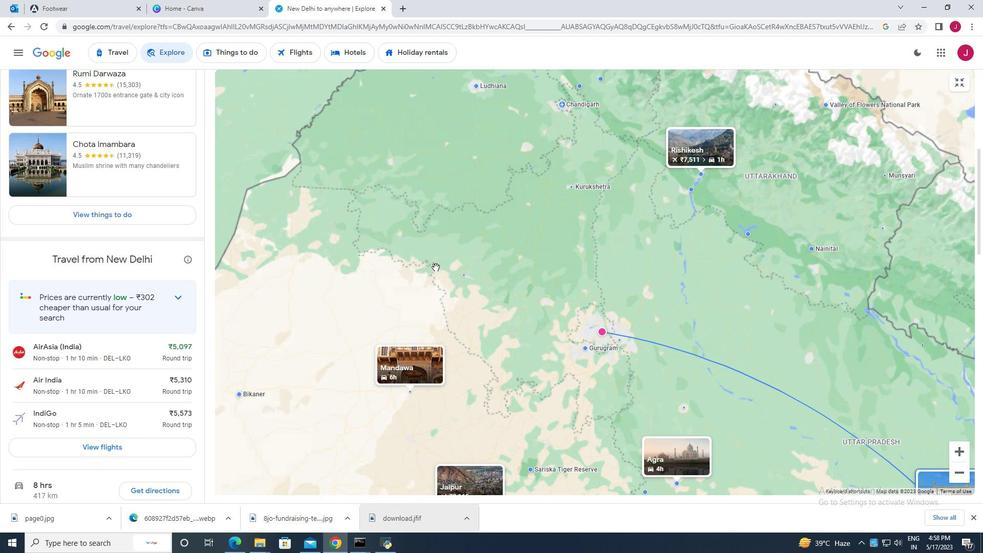 
Action: Mouse scrolled (435, 266) with delta (0, 0)
Screenshot: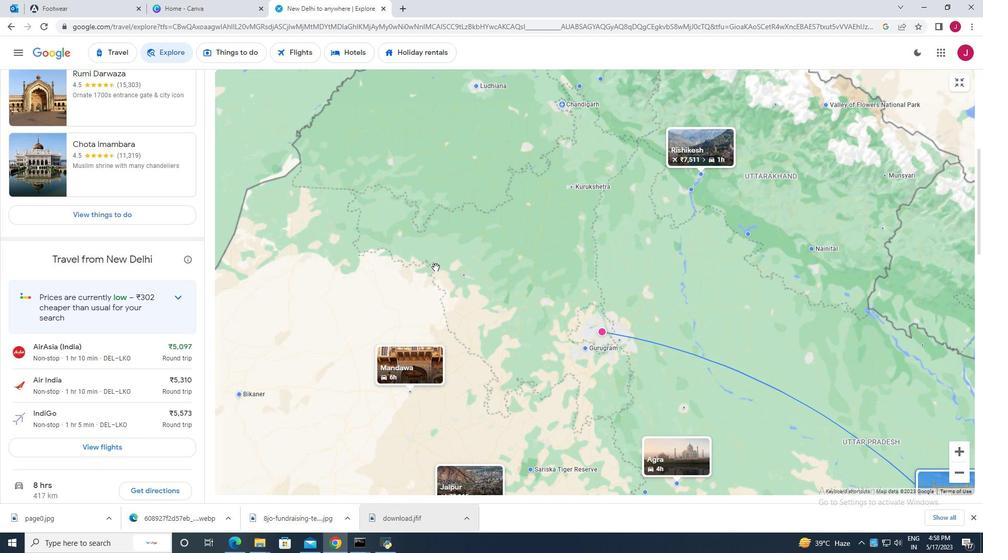 
Action: Mouse scrolled (435, 266) with delta (0, 0)
Screenshot: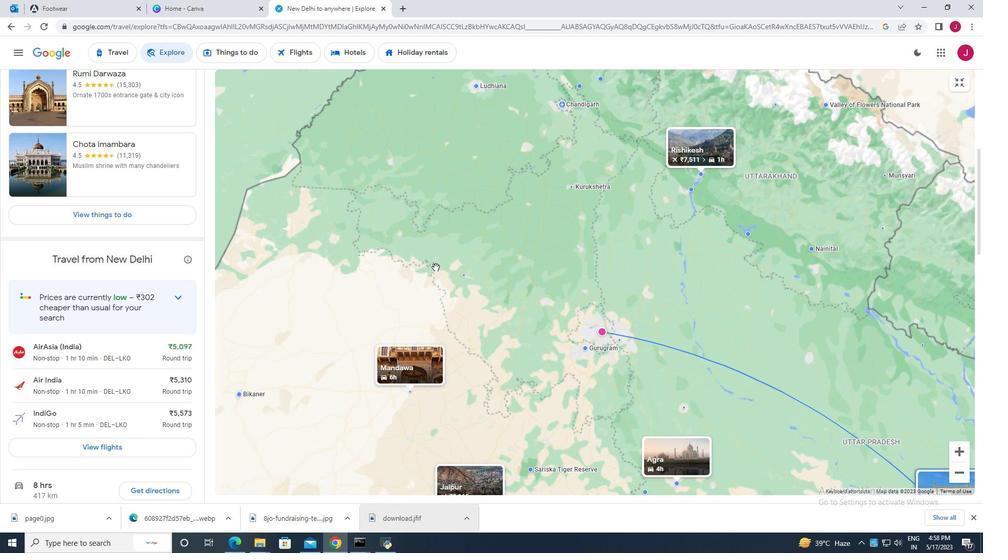 
Action: Mouse scrolled (435, 266) with delta (0, 0)
Screenshot: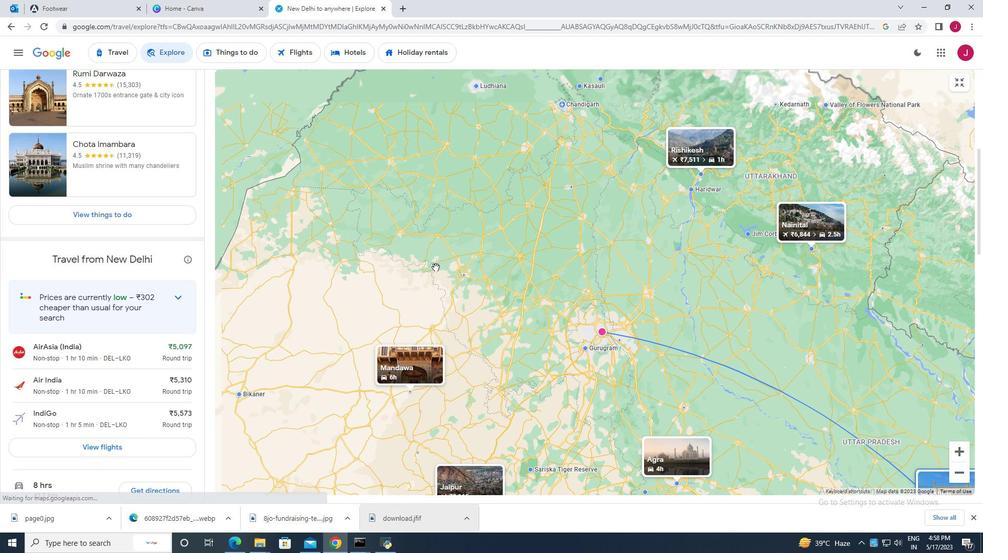 
Action: Mouse scrolled (435, 266) with delta (0, 0)
Screenshot: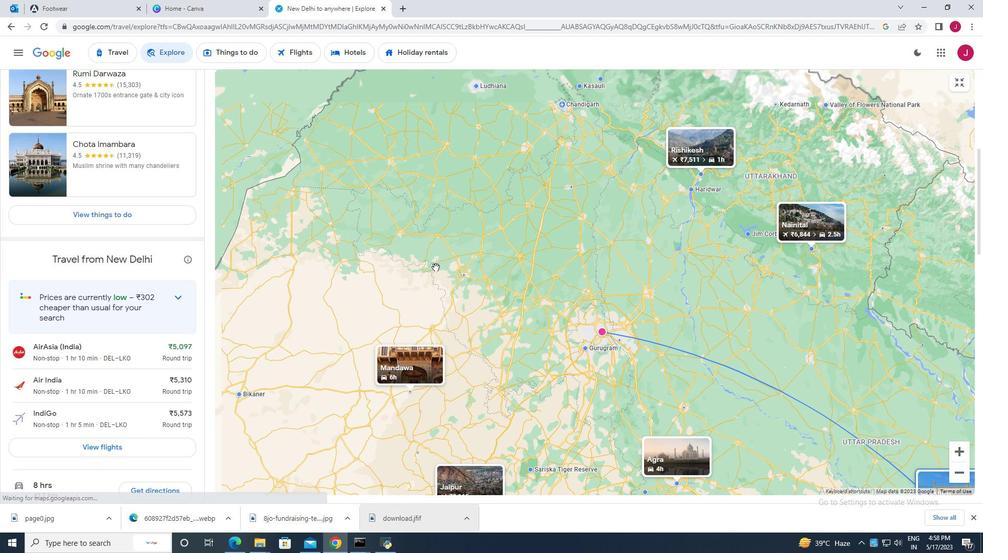 
Action: Mouse scrolled (435, 266) with delta (0, 0)
Screenshot: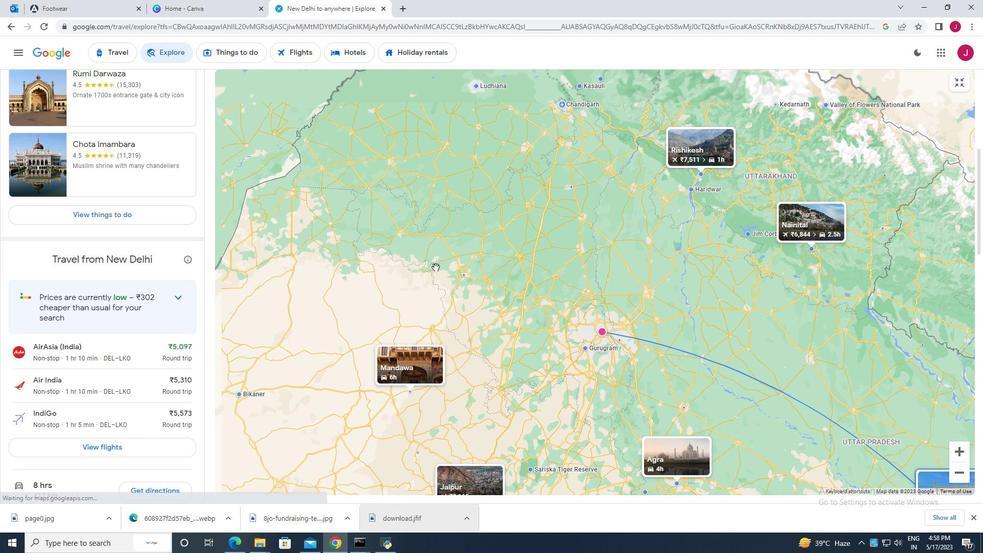 
Action: Mouse scrolled (435, 266) with delta (0, 0)
Screenshot: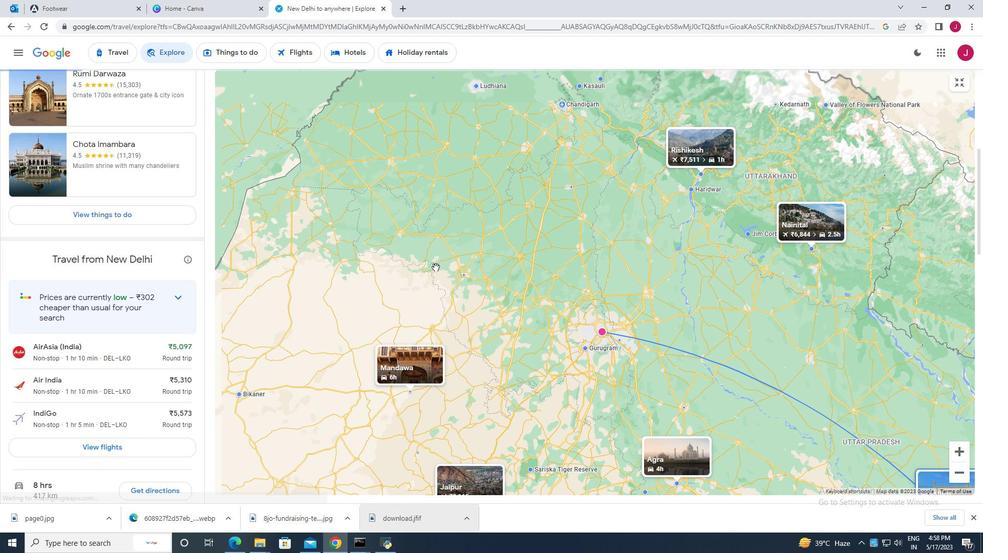 
Action: Mouse scrolled (435, 266) with delta (0, 0)
Screenshot: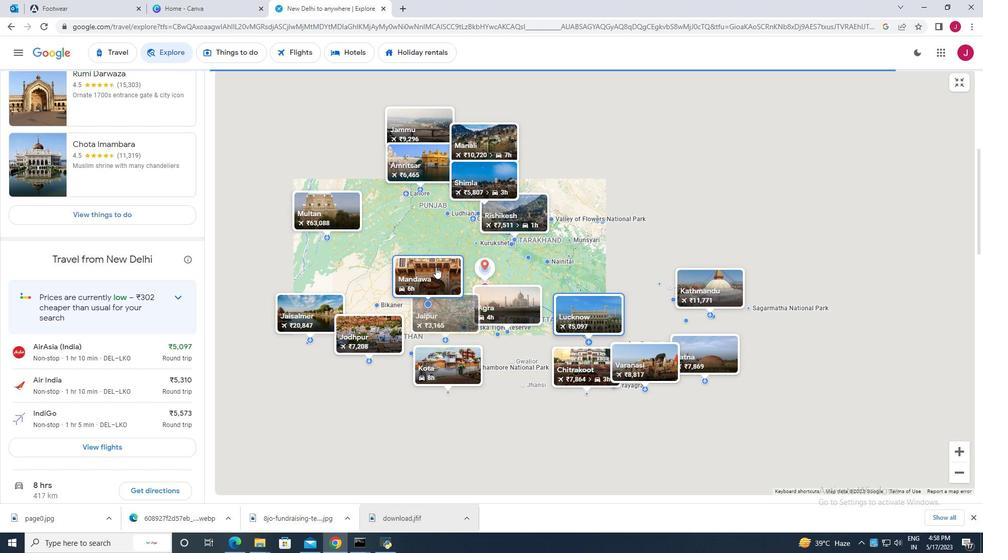 
Action: Mouse scrolled (435, 266) with delta (0, 0)
Screenshot: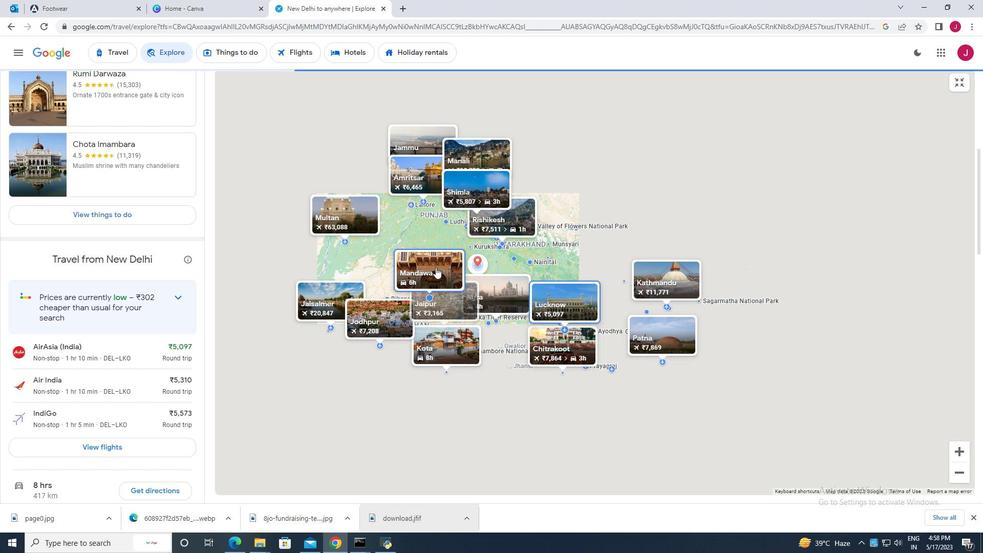 
Action: Mouse scrolled (435, 267) with delta (0, 0)
Screenshot: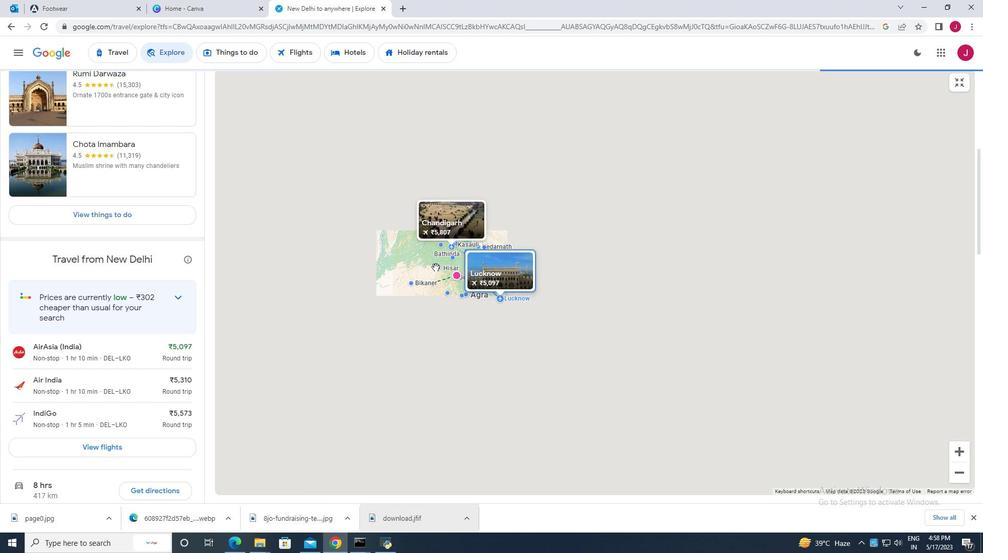
Action: Mouse scrolled (435, 267) with delta (0, 0)
Screenshot: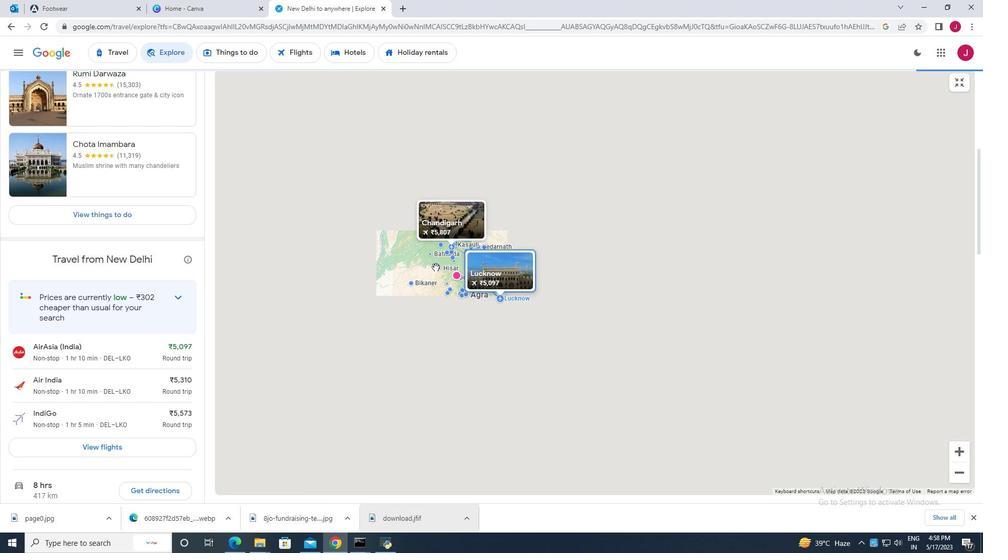 
Action: Mouse scrolled (435, 267) with delta (0, 0)
Screenshot: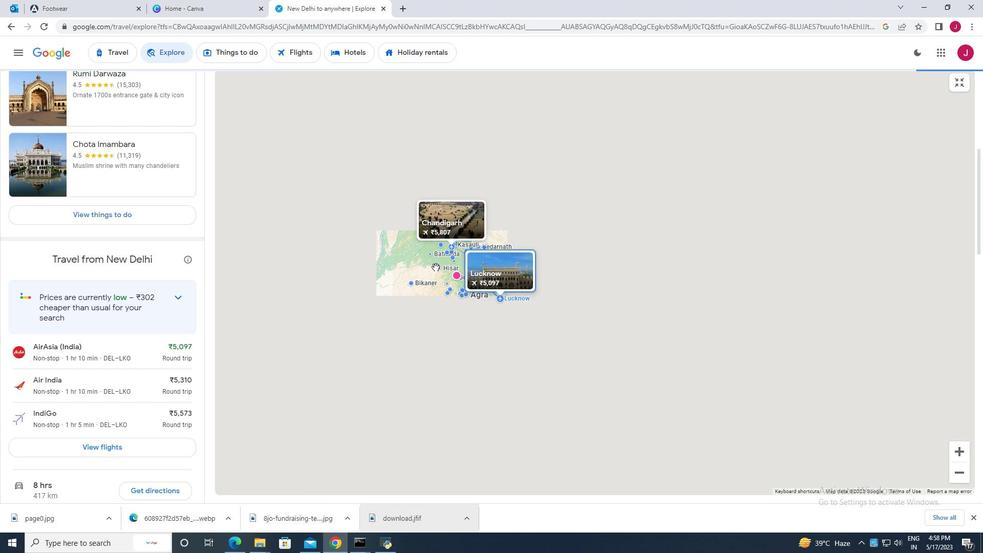 
Action: Mouse scrolled (435, 267) with delta (0, 0)
Screenshot: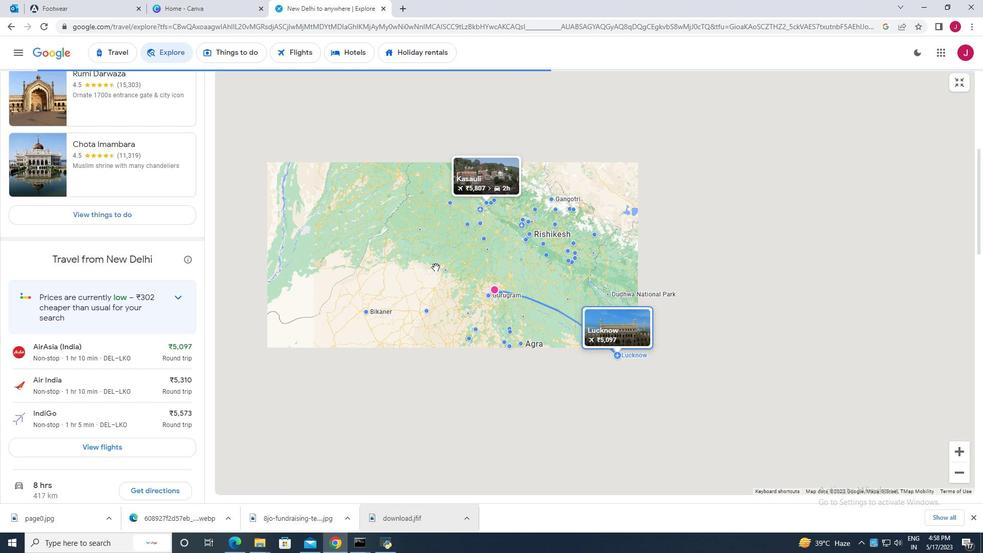 
Action: Mouse scrolled (435, 267) with delta (0, 0)
Screenshot: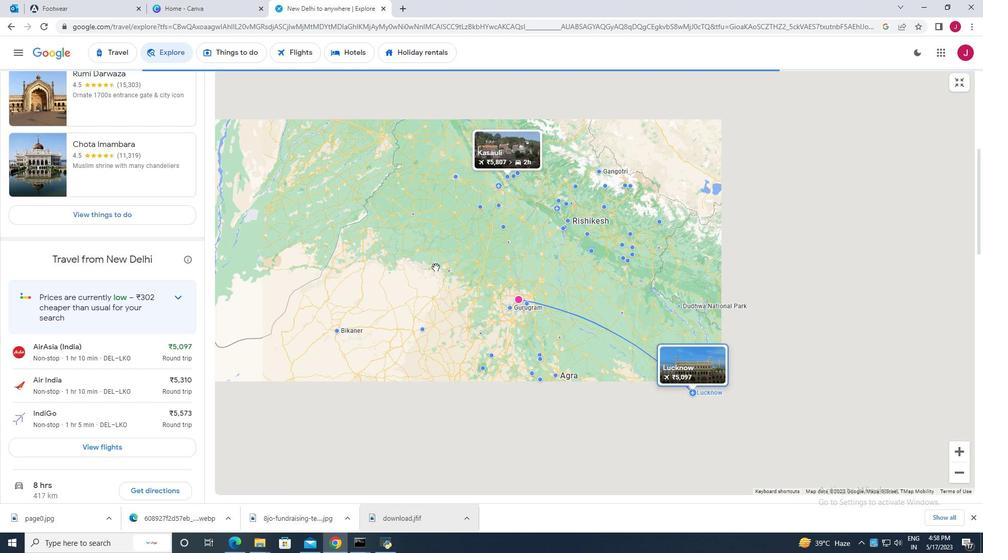 
Action: Mouse moved to (507, 267)
Screenshot: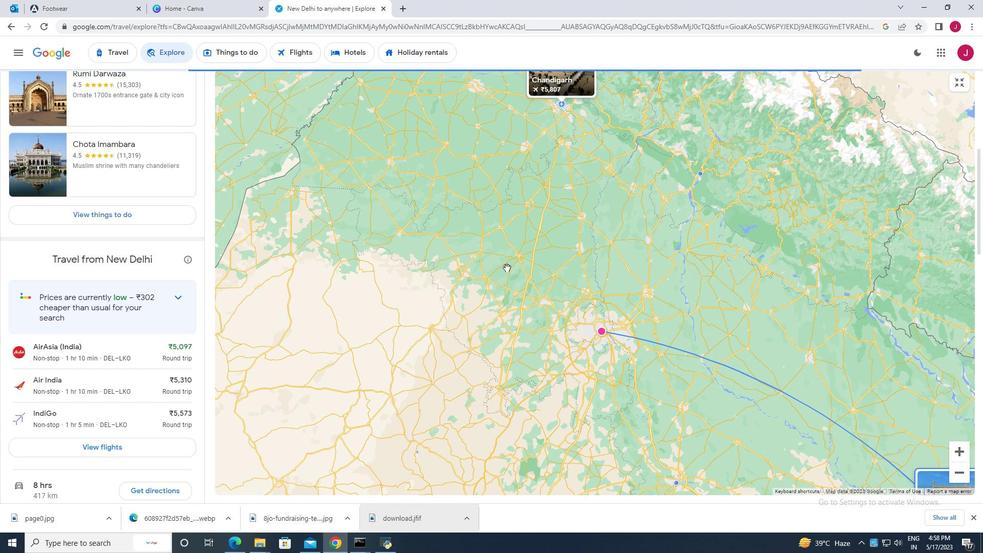 
Action: Mouse pressed left at (507, 267)
Screenshot: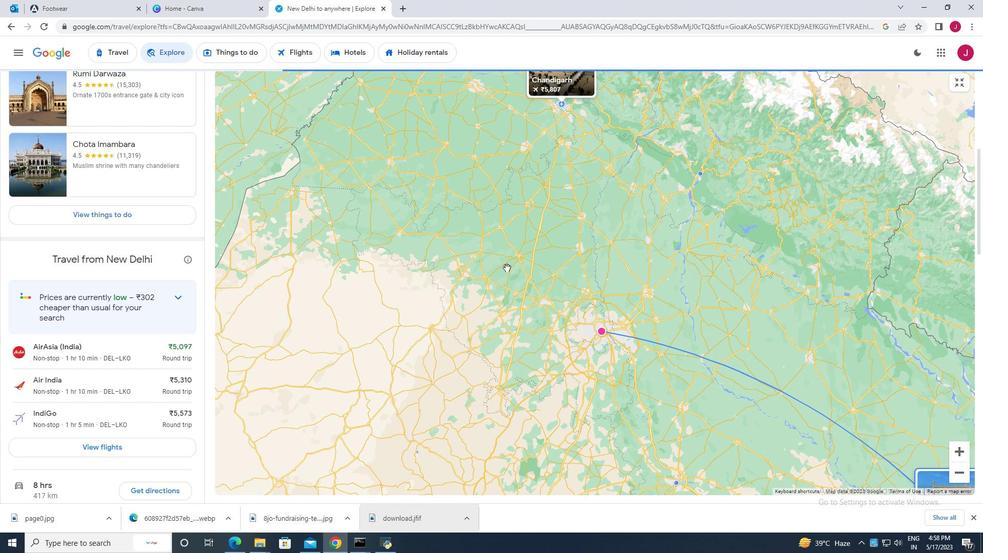 
Action: Mouse moved to (509, 262)
Screenshot: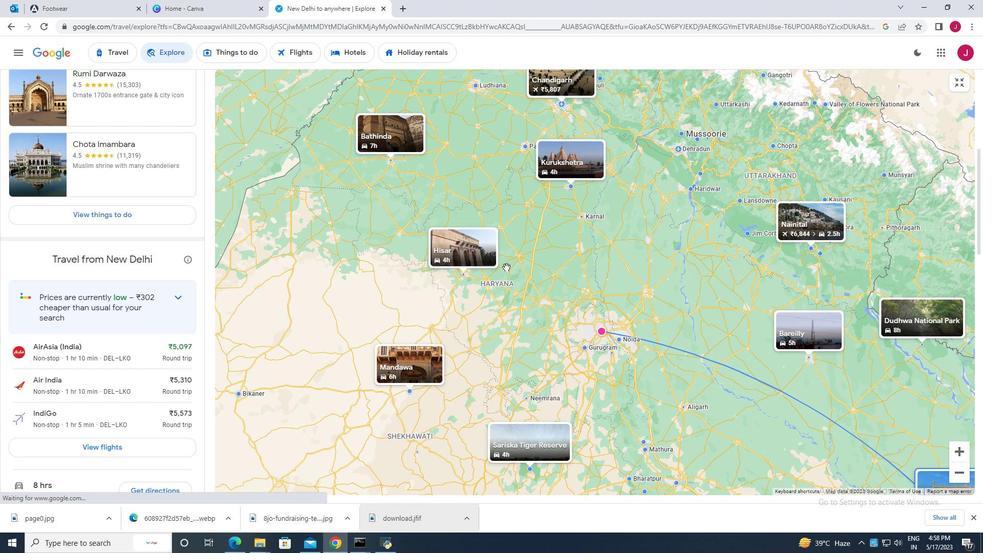 
Action: Mouse scrolled (509, 263) with delta (0, 0)
Screenshot: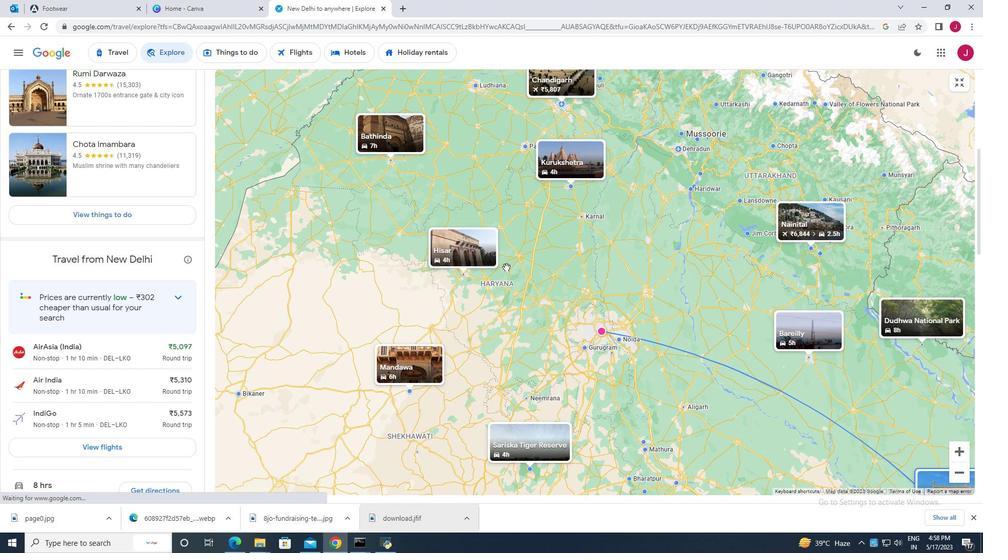 
Action: Mouse scrolled (509, 263) with delta (0, 0)
Screenshot: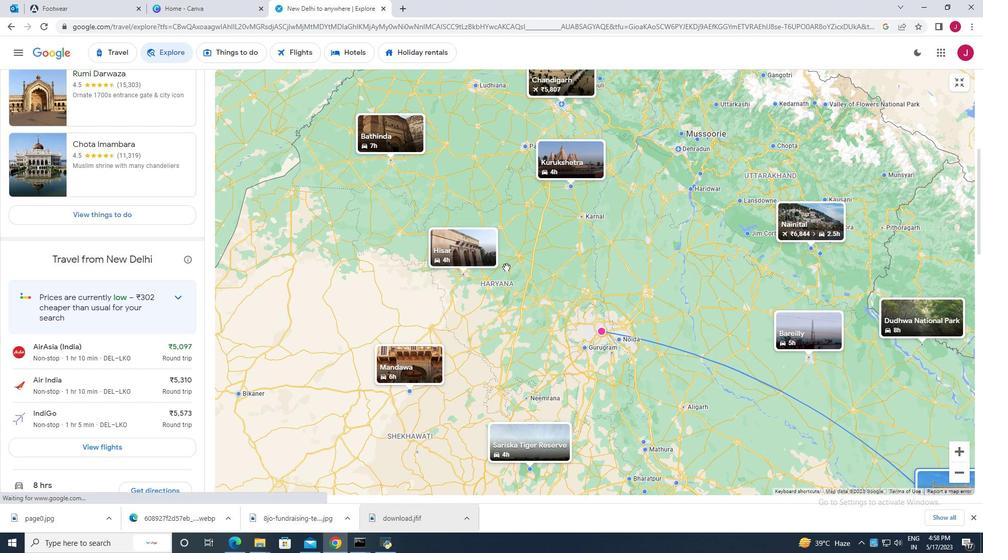 
Action: Mouse scrolled (509, 262) with delta (0, 0)
Screenshot: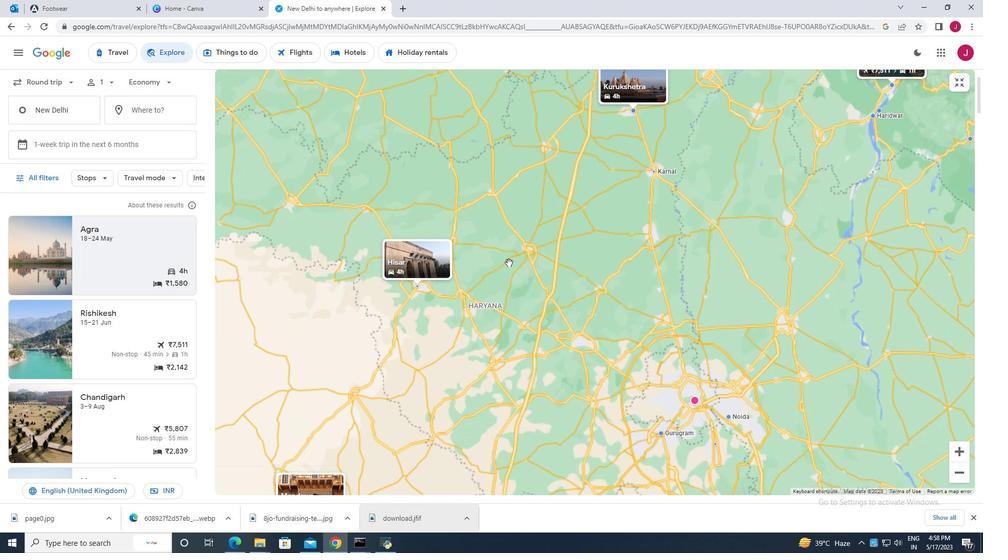 
Action: Mouse scrolled (509, 262) with delta (0, 0)
Screenshot: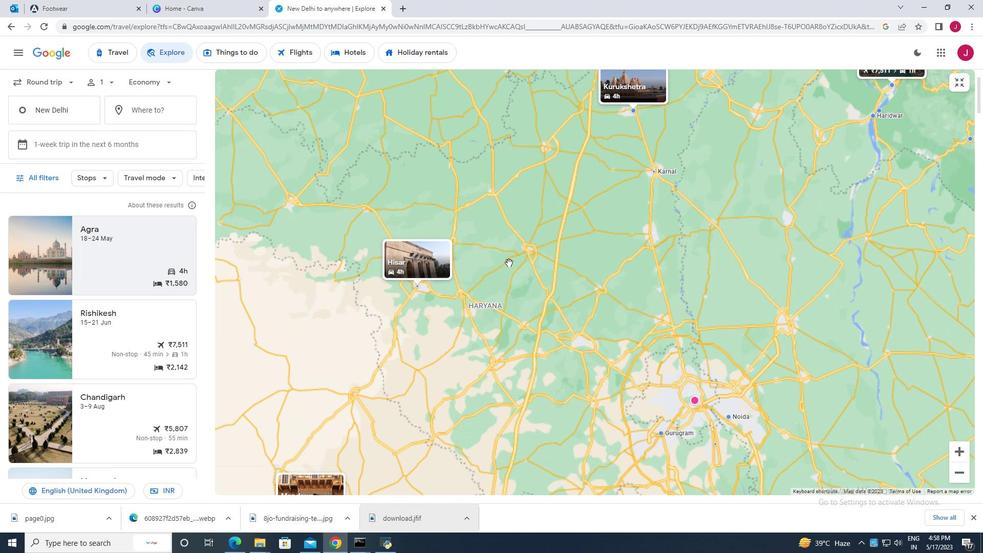 
Action: Mouse moved to (18, 52)
Screenshot: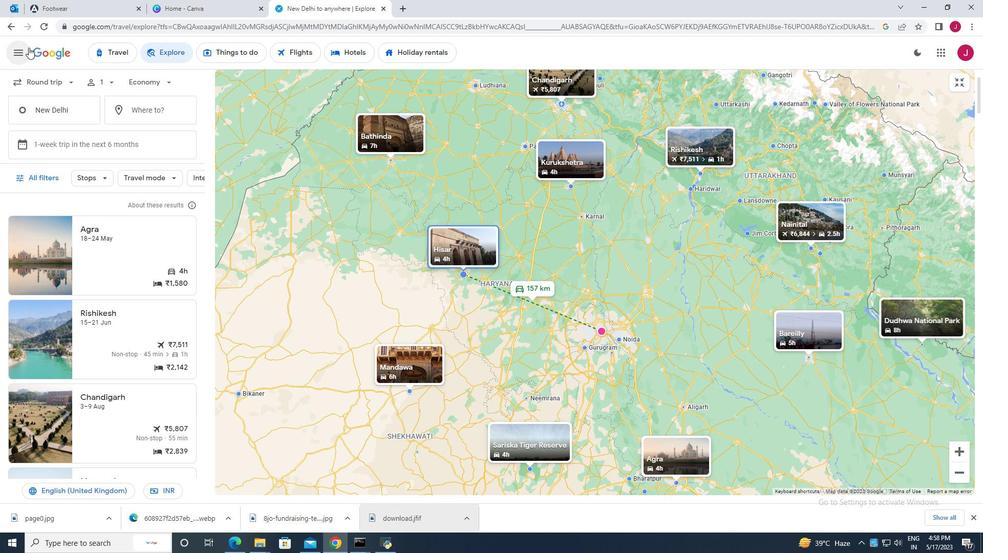 
Action: Mouse pressed left at (18, 52)
Screenshot: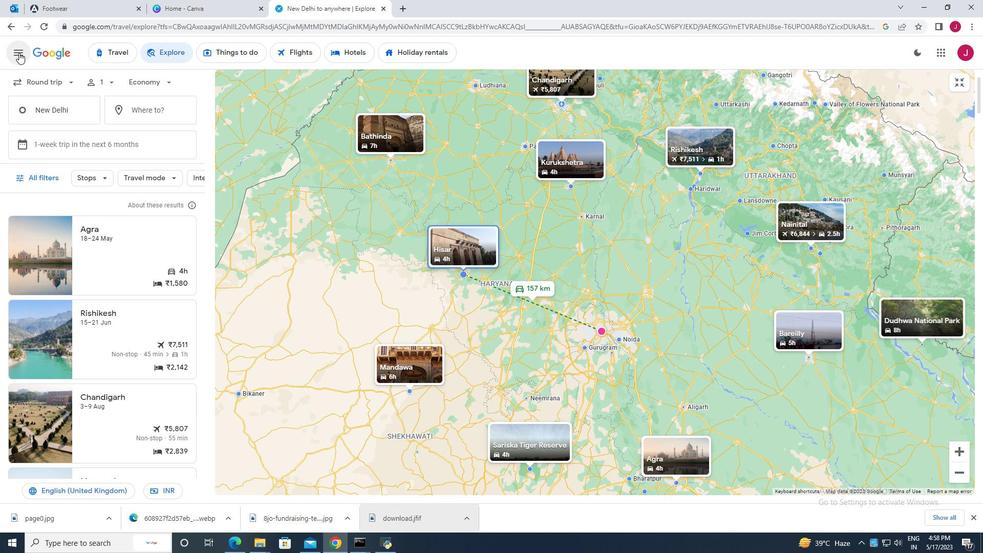 
Action: Mouse moved to (66, 286)
Screenshot: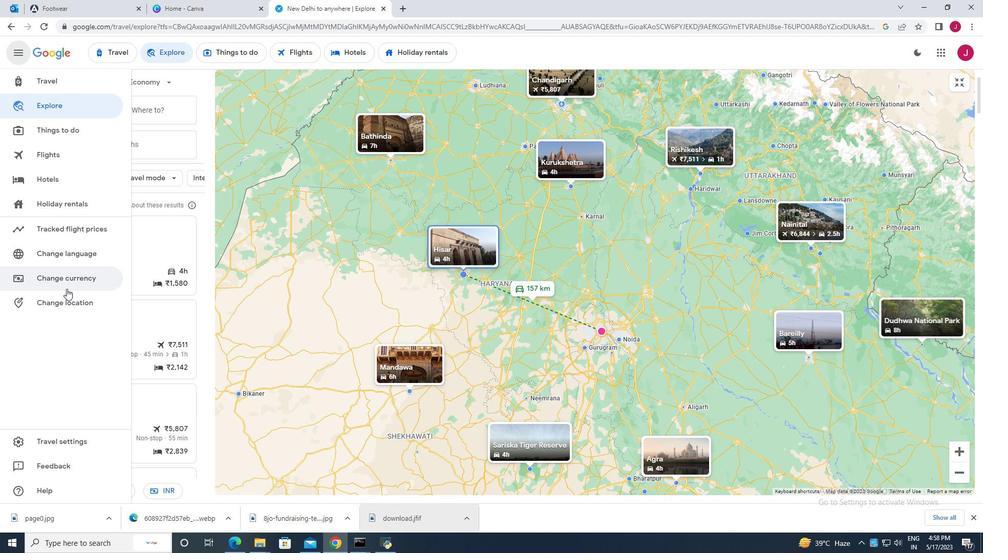 
Action: Mouse scrolled (66, 285) with delta (0, 0)
Screenshot: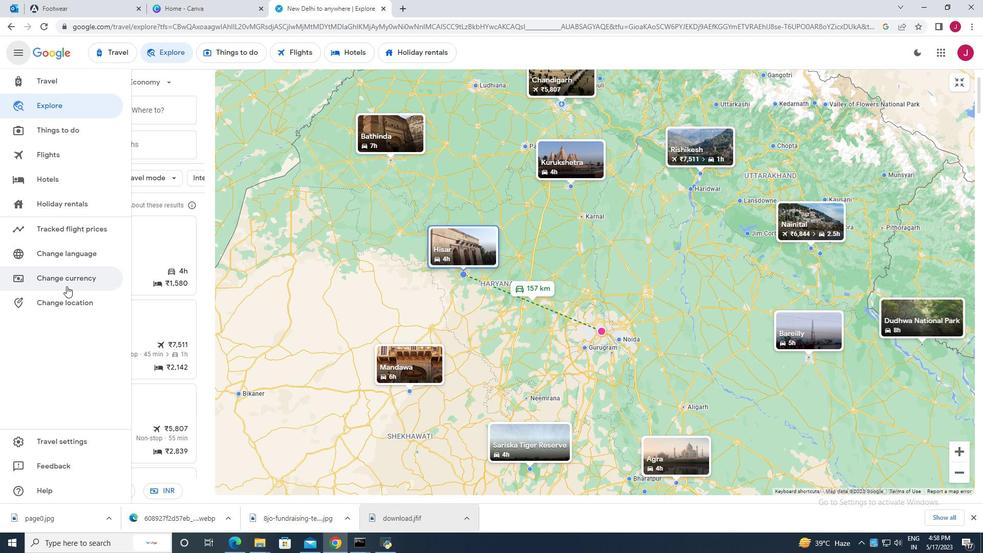 
Action: Mouse scrolled (66, 285) with delta (0, 0)
Screenshot: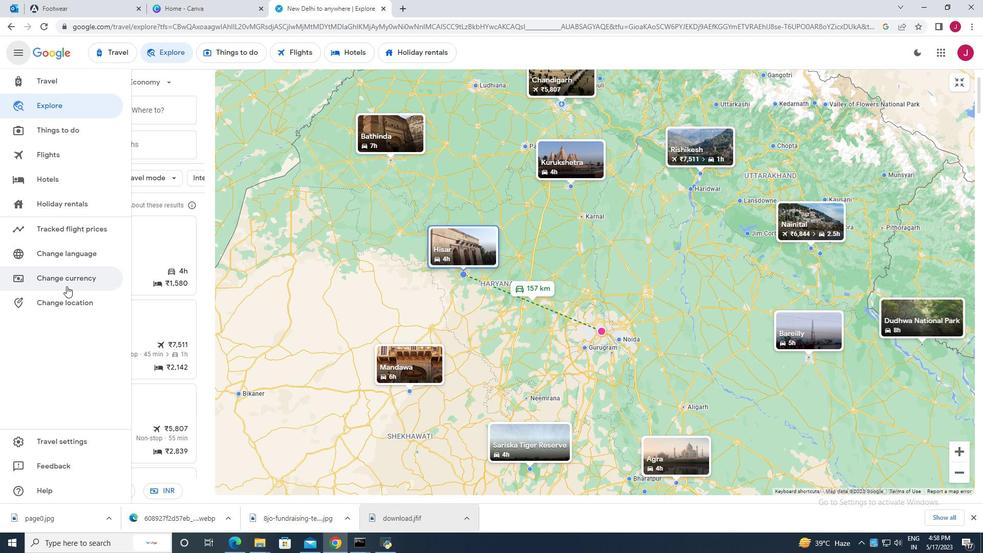 
Action: Mouse moved to (71, 101)
Screenshot: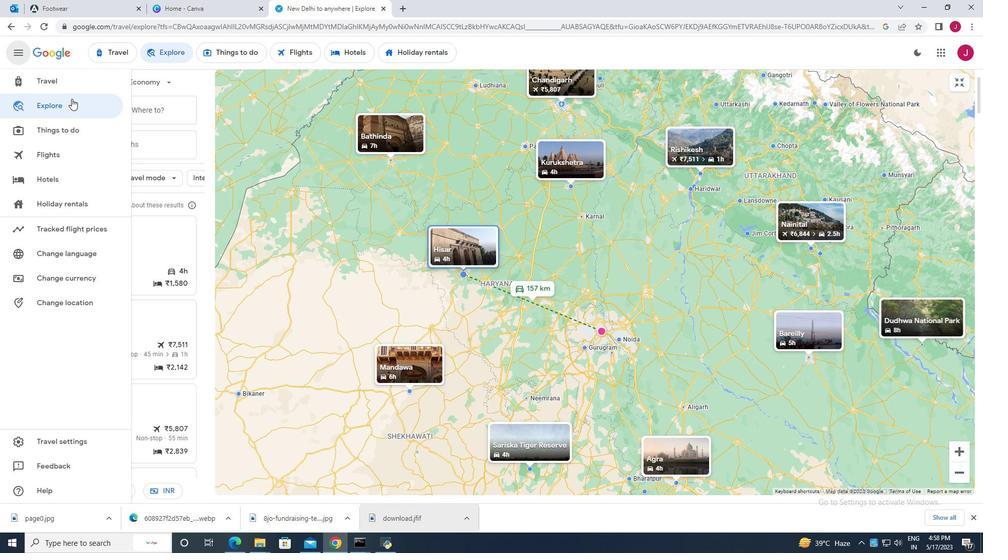 
Action: Mouse pressed left at (71, 101)
Screenshot: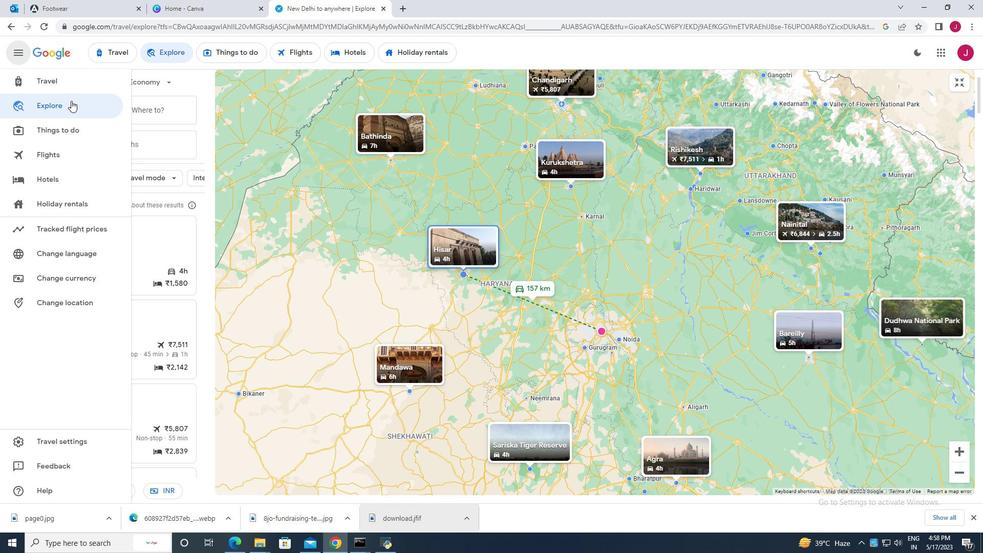 
Action: Mouse moved to (582, 205)
Screenshot: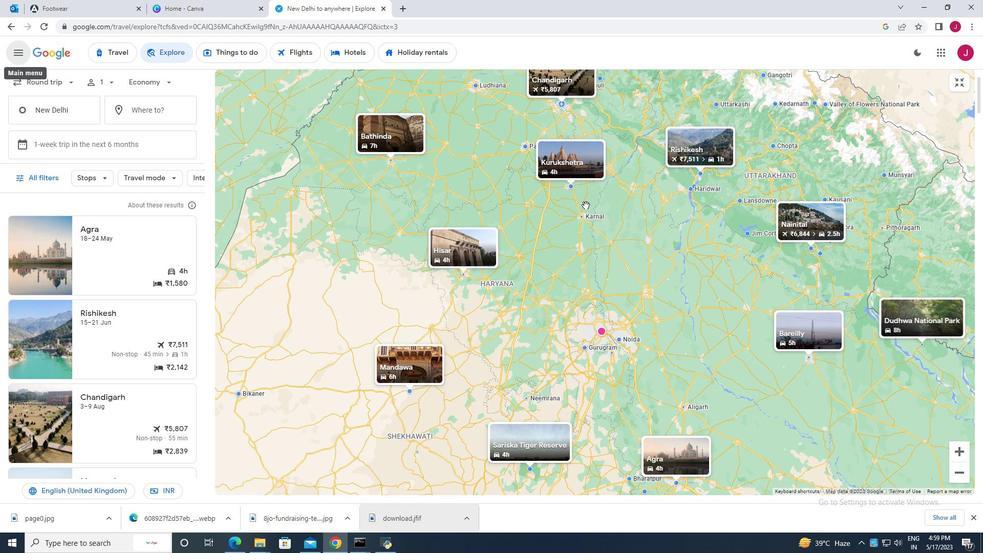 
Action: Mouse scrolled (582, 204) with delta (0, 0)
Screenshot: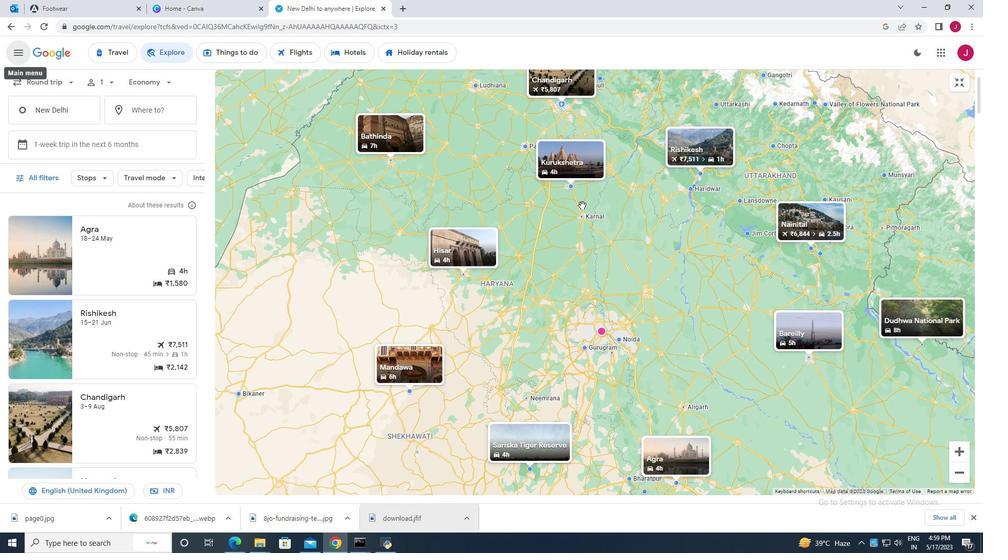 
Action: Mouse scrolled (582, 204) with delta (0, 0)
Screenshot: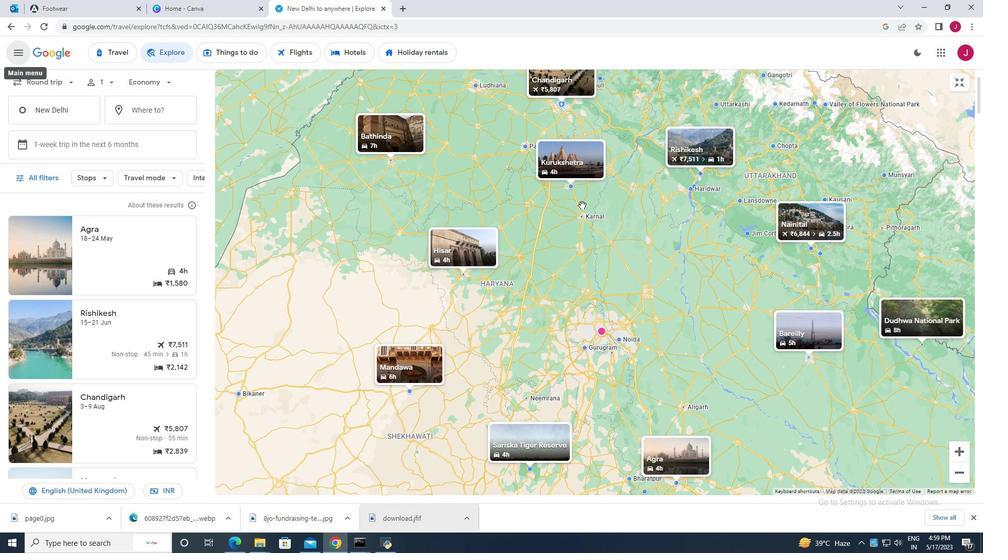 
Action: Mouse scrolled (582, 204) with delta (0, 0)
Screenshot: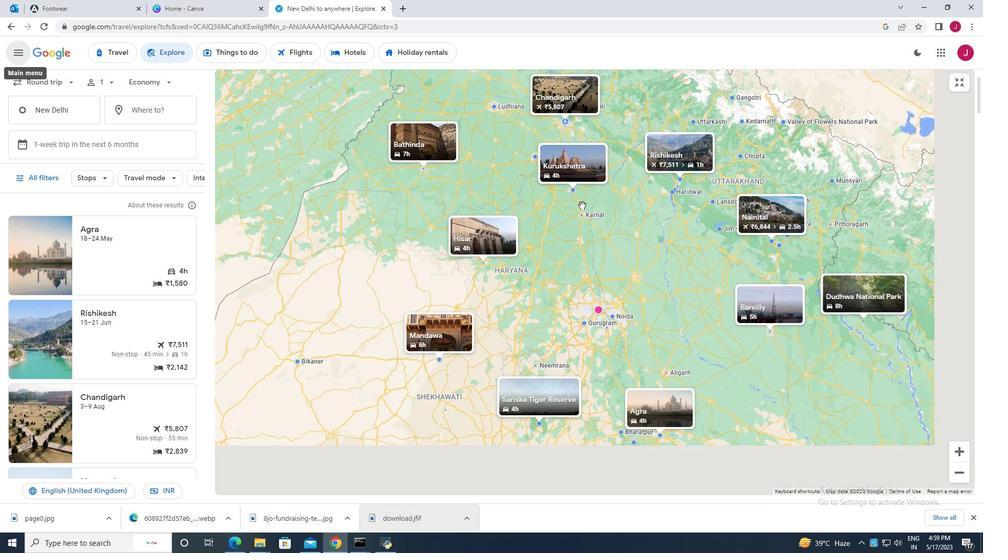 
Action: Mouse moved to (590, 307)
Screenshot: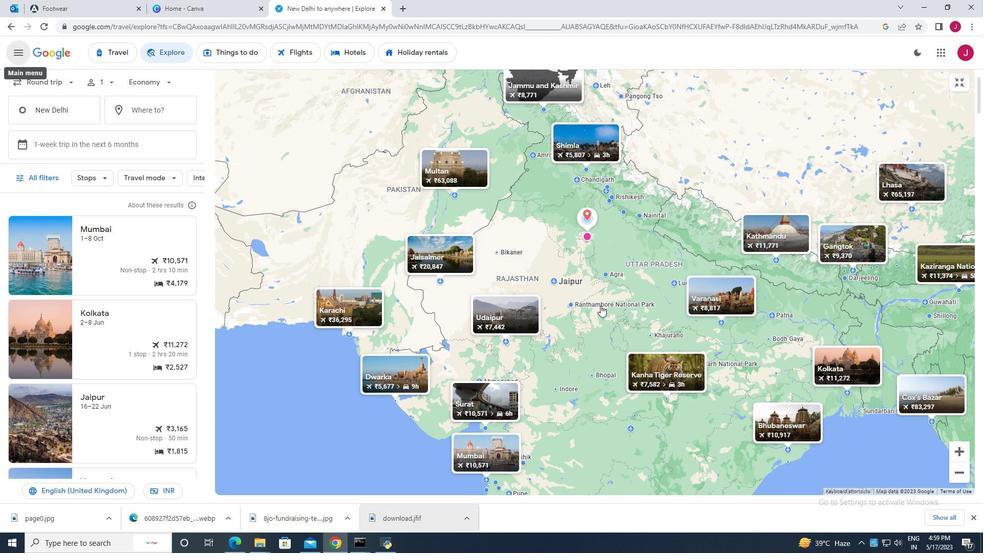 
Action: Mouse scrolled (590, 307) with delta (0, 0)
Screenshot: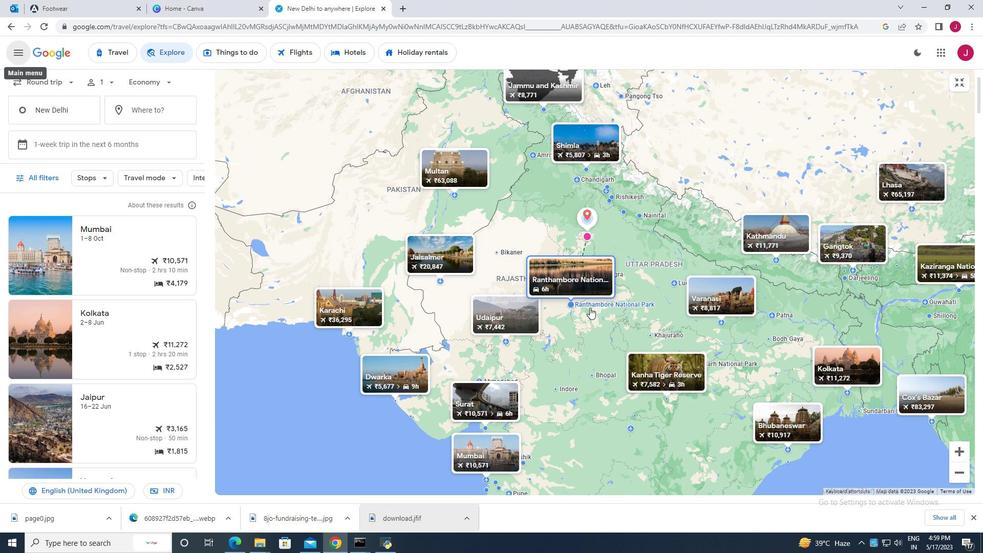 
Action: Mouse moved to (538, 375)
Screenshot: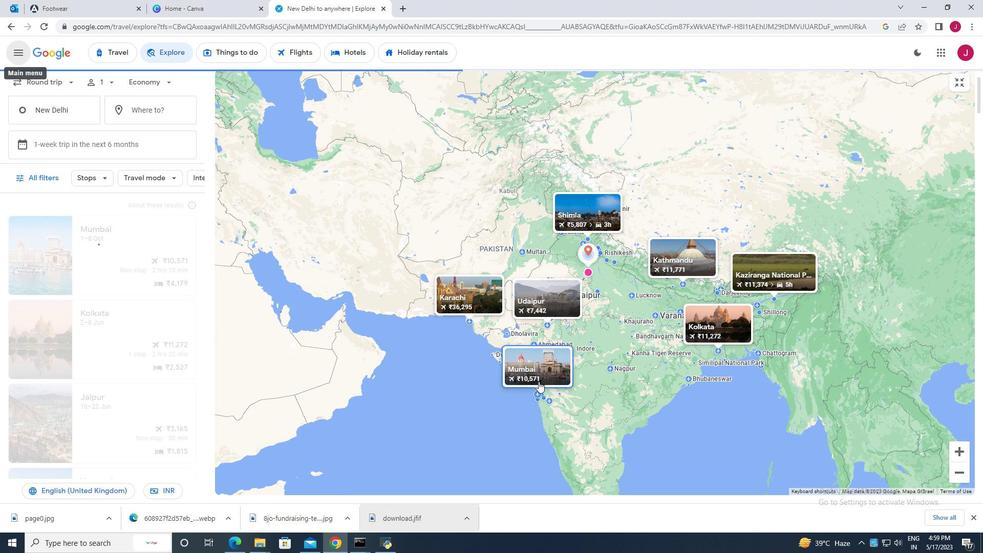 
Action: Mouse pressed left at (538, 375)
Screenshot: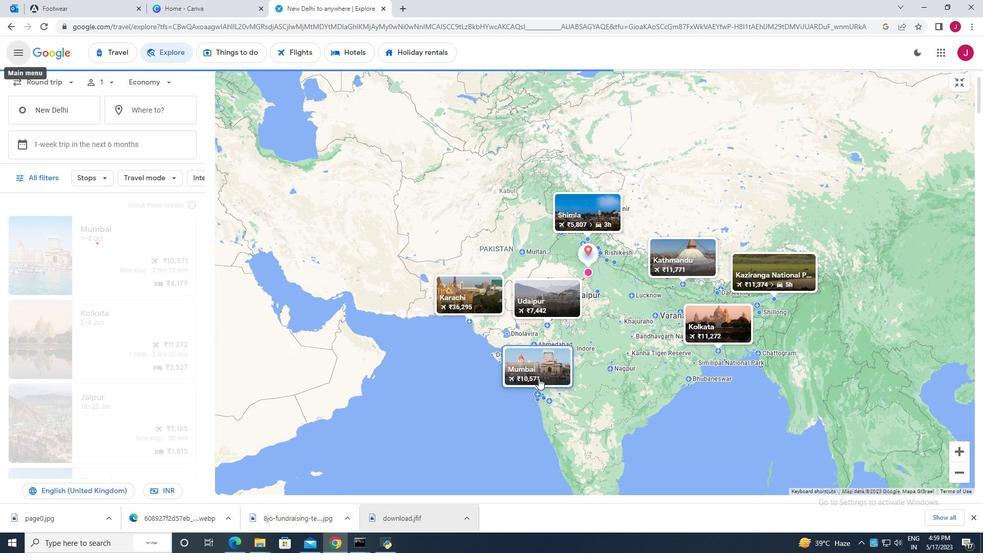 
Action: Mouse moved to (538, 367)
Screenshot: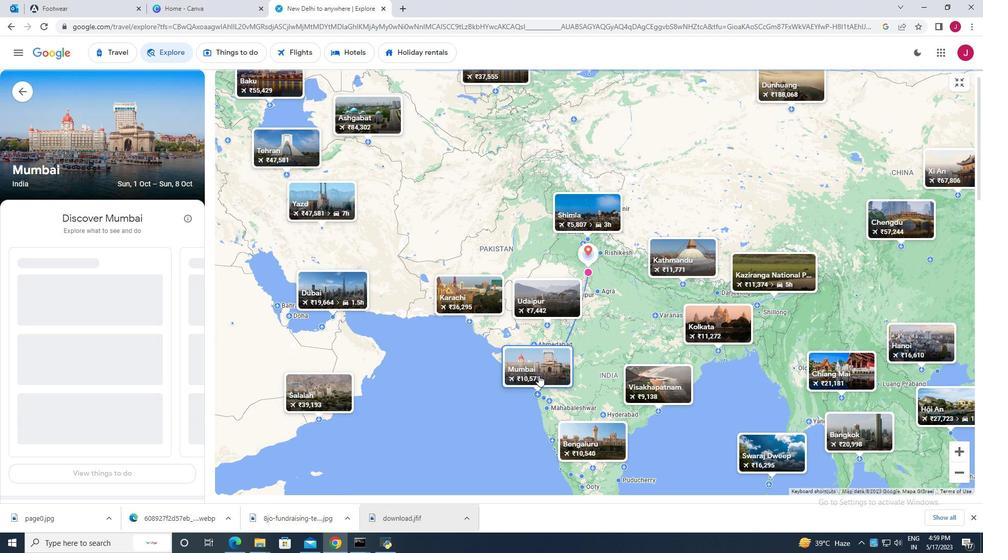
Action: Mouse pressed left at (538, 367)
Screenshot: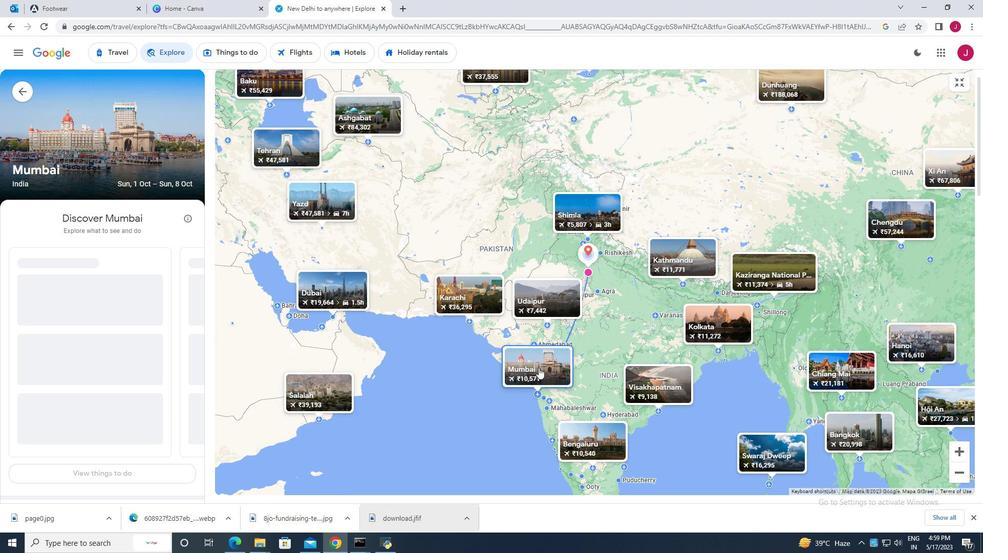 
Action: Mouse pressed left at (538, 367)
Screenshot: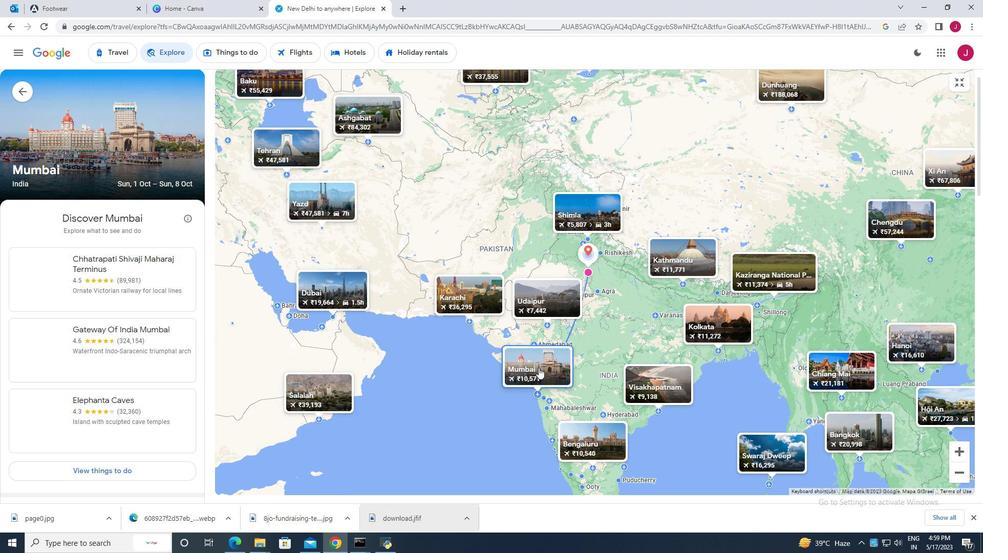
Action: Mouse moved to (591, 210)
Screenshot: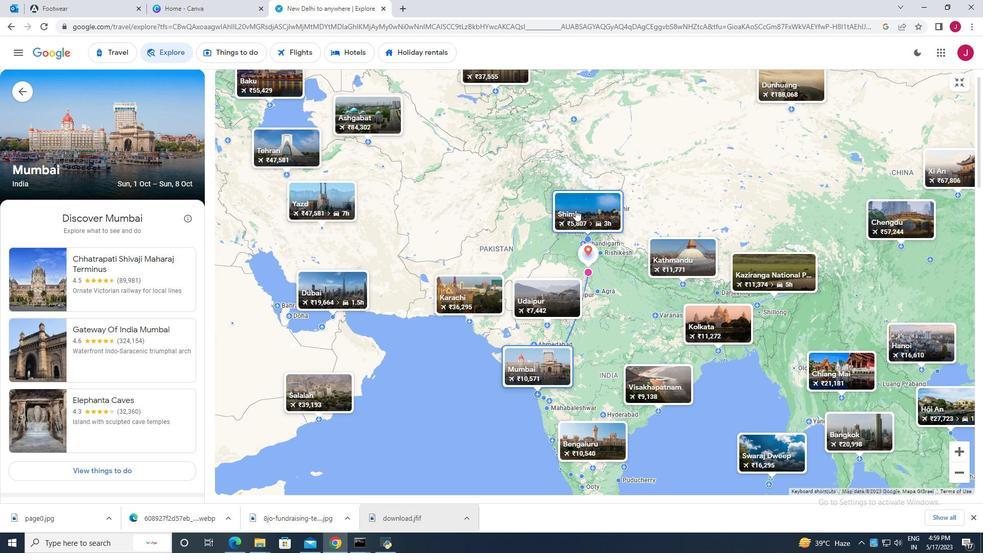 
Action: Mouse pressed left at (591, 210)
Screenshot: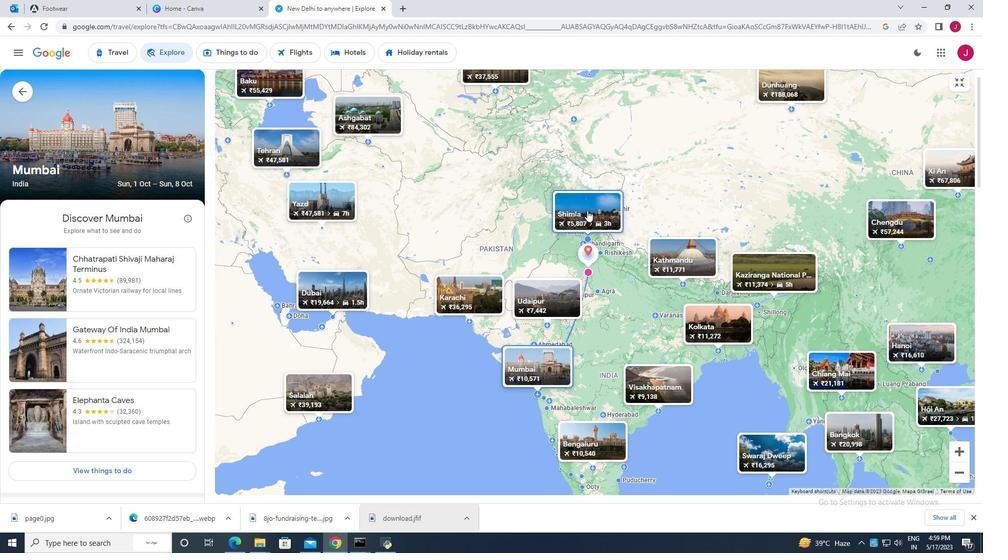 
Action: Mouse moved to (108, 222)
Screenshot: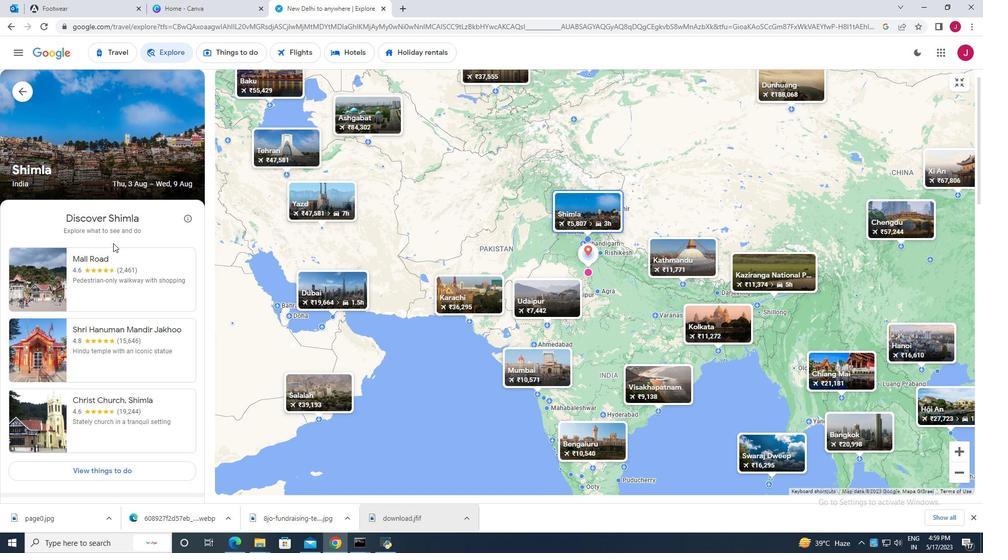 
Action: Mouse scrolled (108, 222) with delta (0, 0)
Screenshot: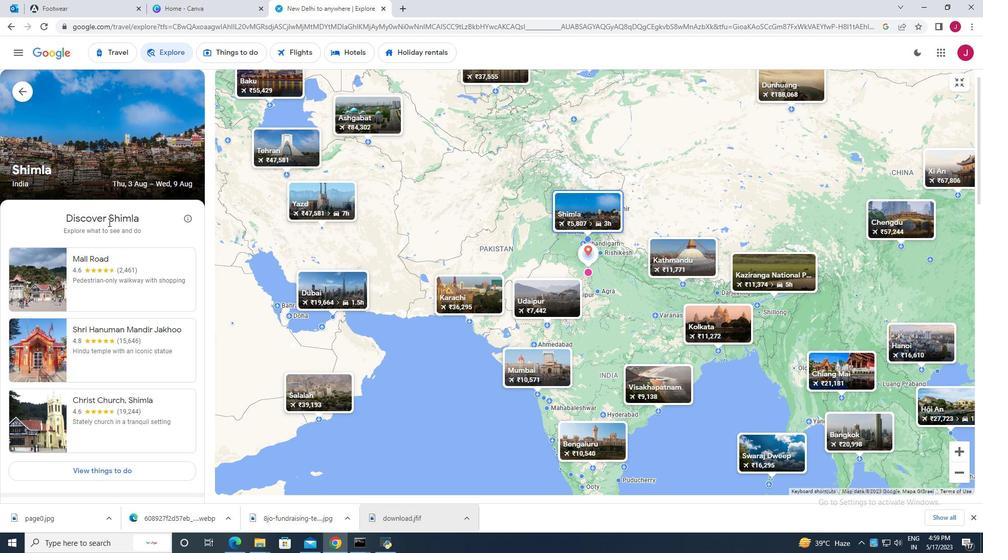 
Action: Mouse scrolled (108, 222) with delta (0, 0)
Screenshot: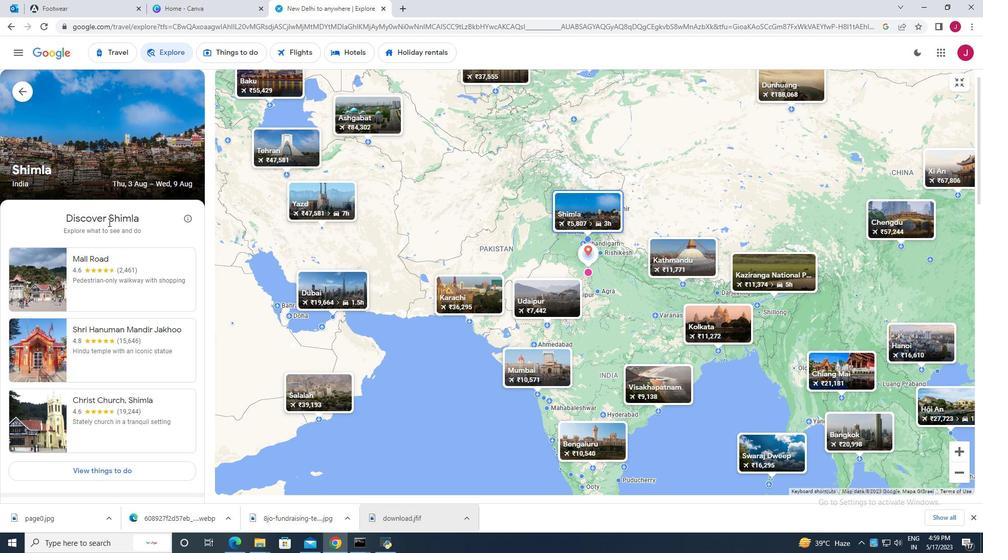
Action: Mouse scrolled (108, 222) with delta (0, 0)
Screenshot: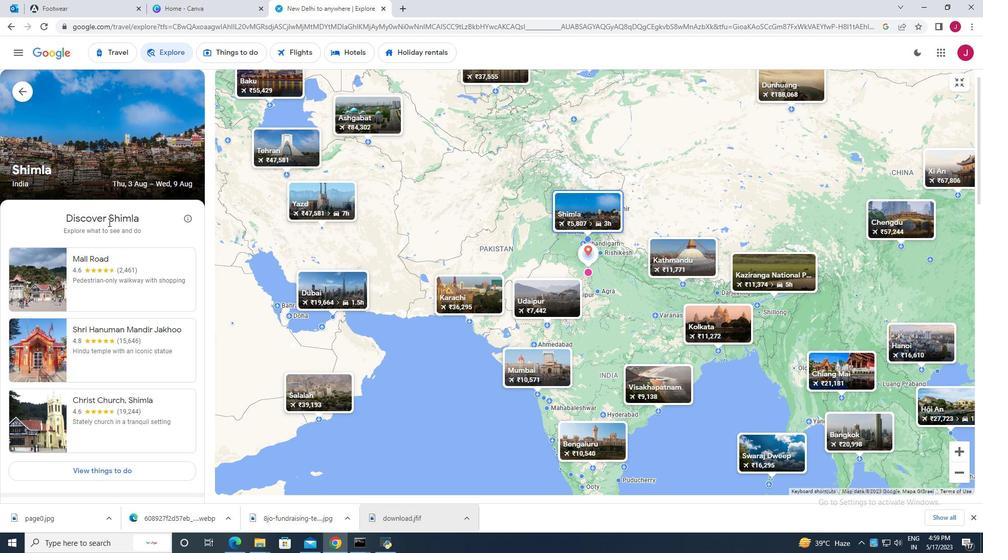 
Action: Mouse scrolled (108, 221) with delta (0, 0)
Screenshot: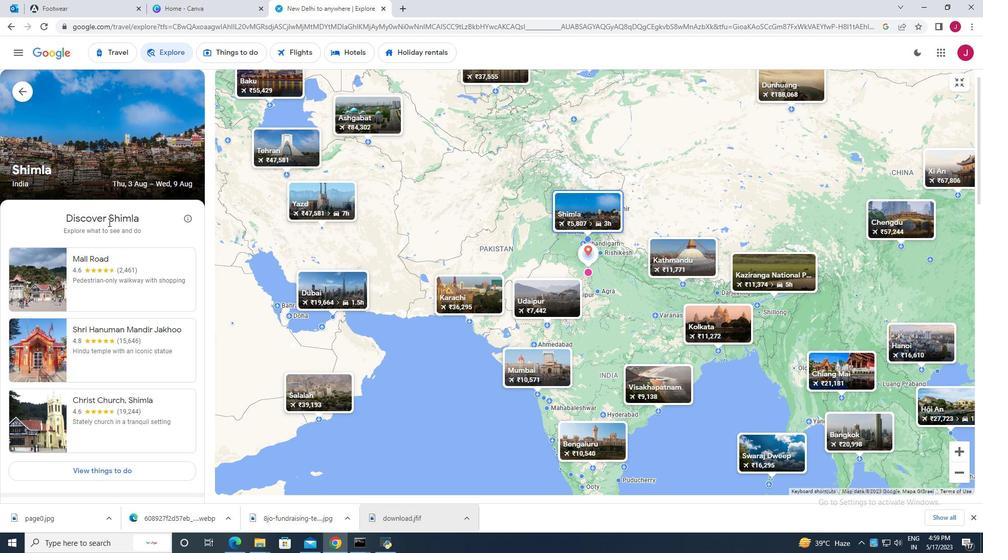 
Action: Mouse scrolled (108, 221) with delta (0, 0)
Screenshot: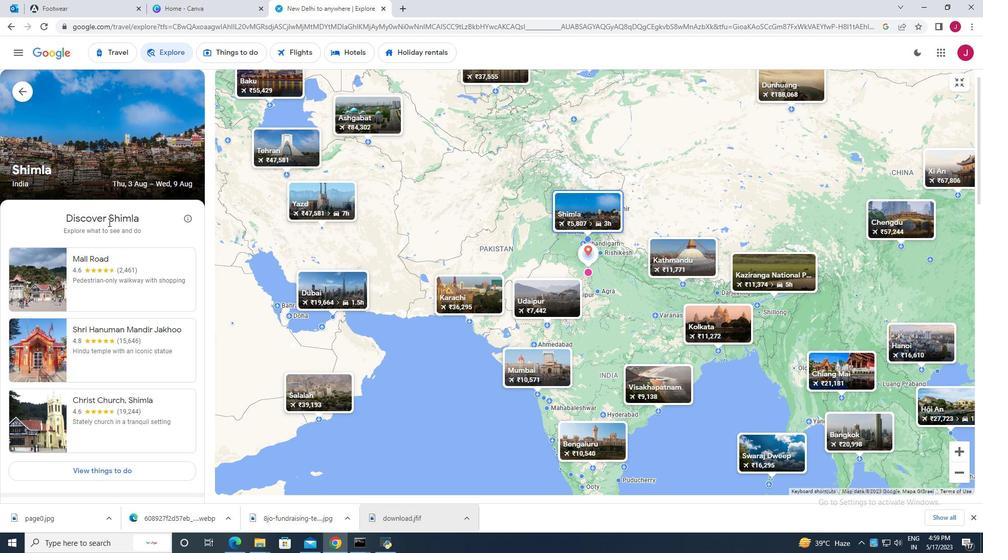 
Action: Mouse scrolled (108, 222) with delta (0, 0)
Screenshot: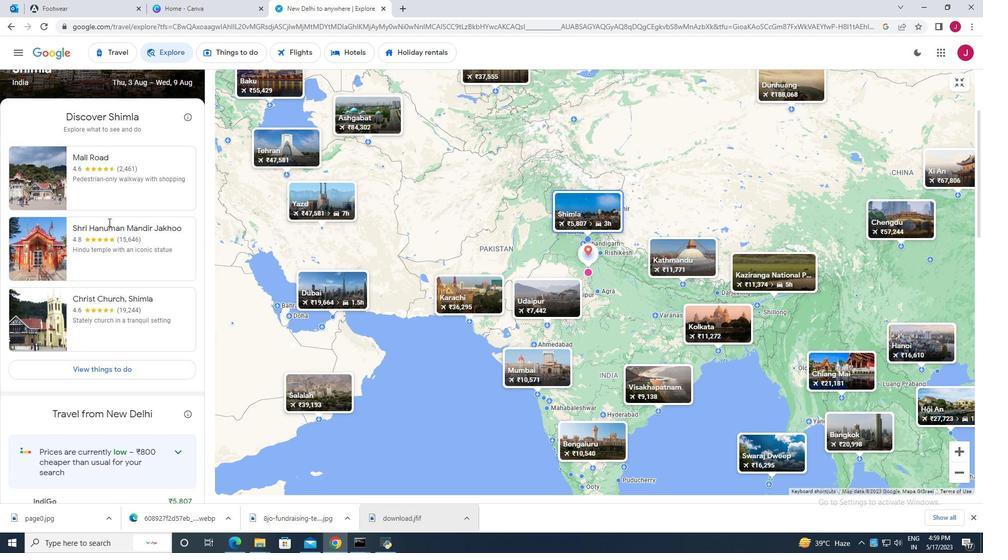 
Action: Mouse scrolled (108, 222) with delta (0, 0)
Screenshot: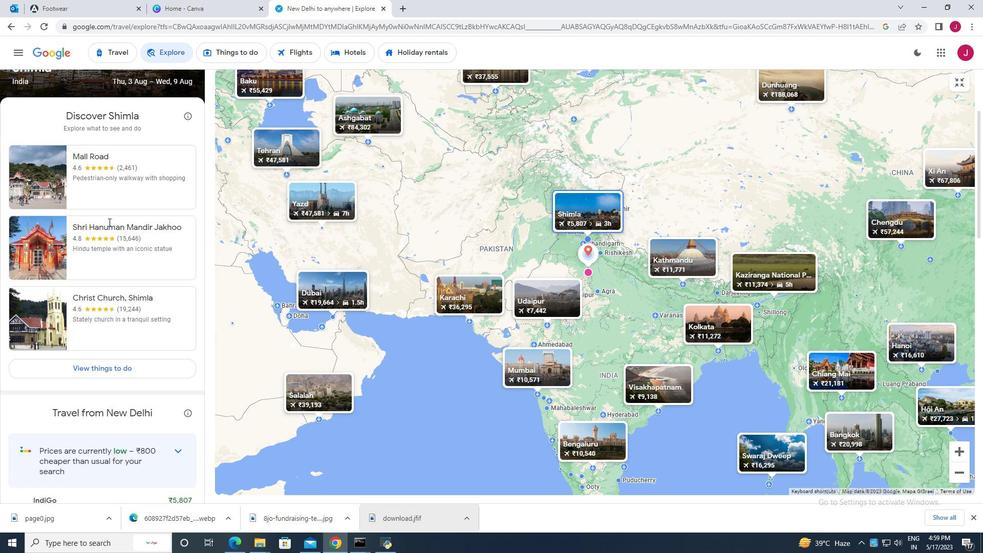 
Action: Mouse scrolled (108, 222) with delta (0, 0)
Screenshot: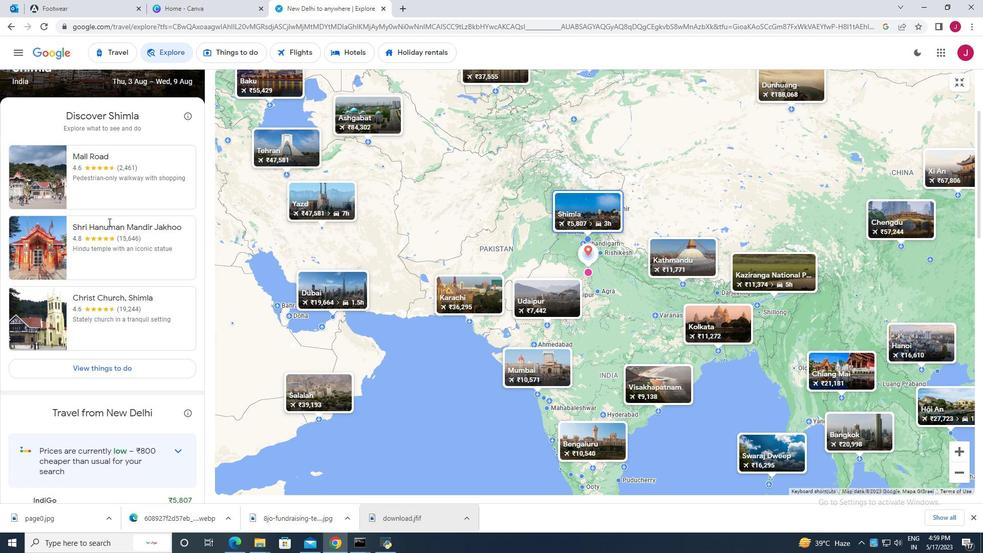 
Action: Mouse moved to (426, 50)
Screenshot: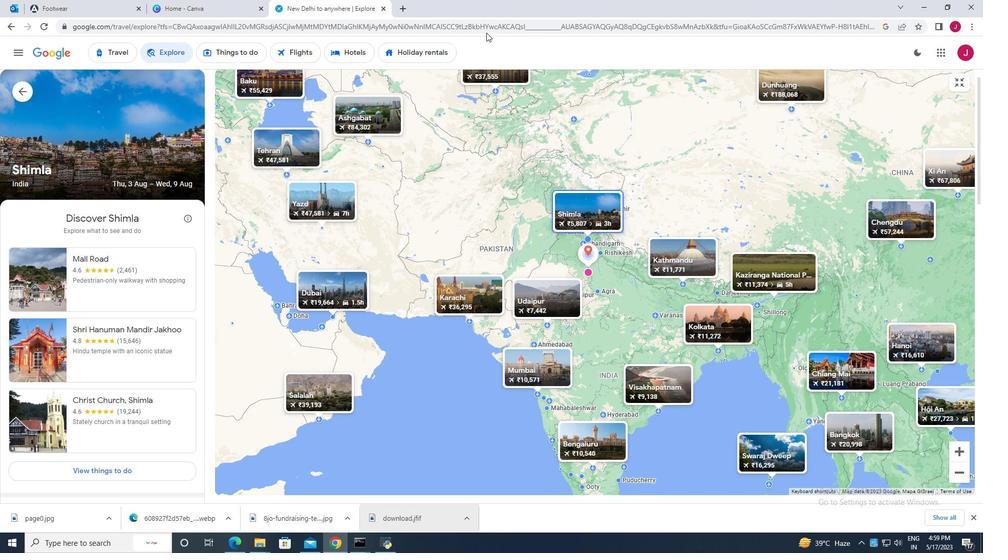
Action: Mouse pressed left at (426, 50)
Screenshot: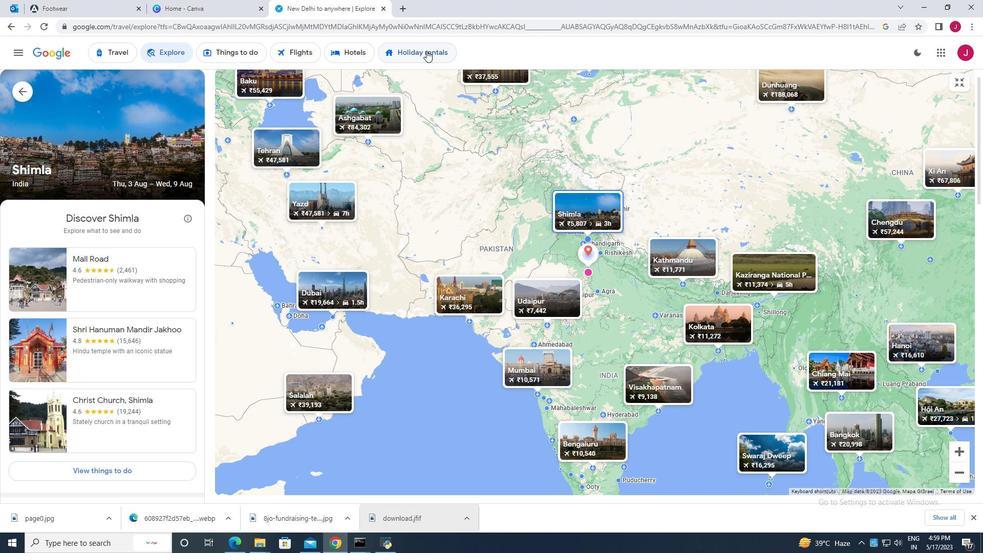 
Action: Mouse moved to (124, 49)
Screenshot: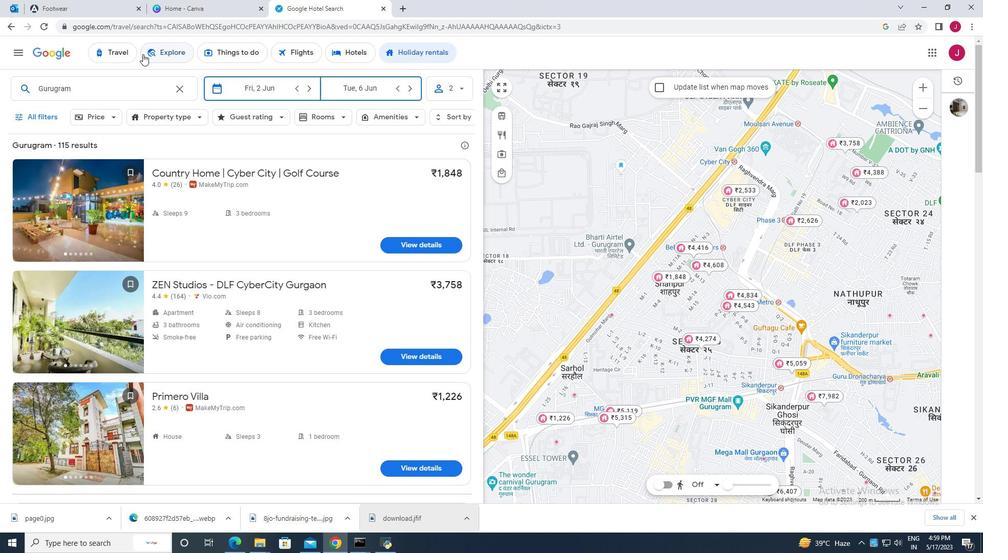 
Action: Mouse pressed left at (124, 49)
Screenshot: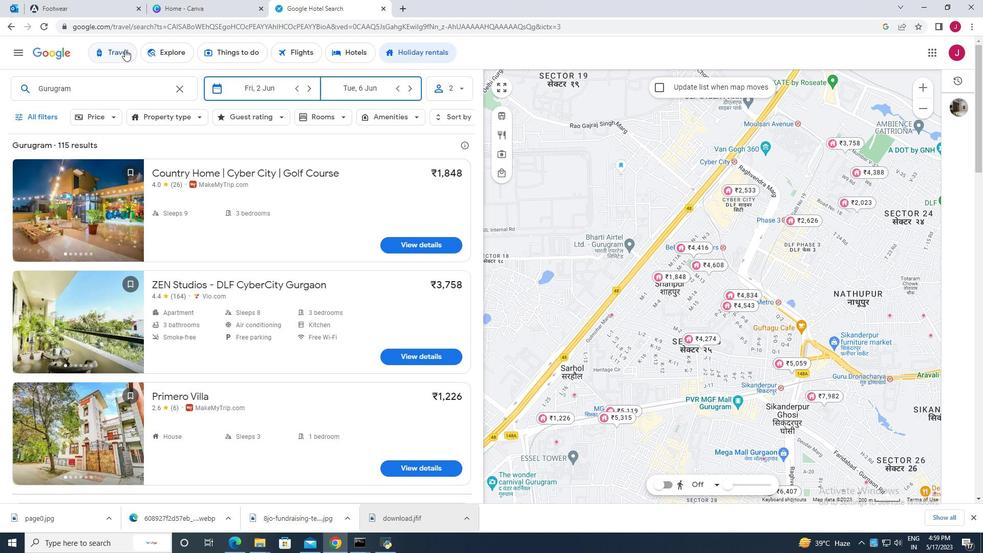 
Action: Mouse moved to (261, 249)
Screenshot: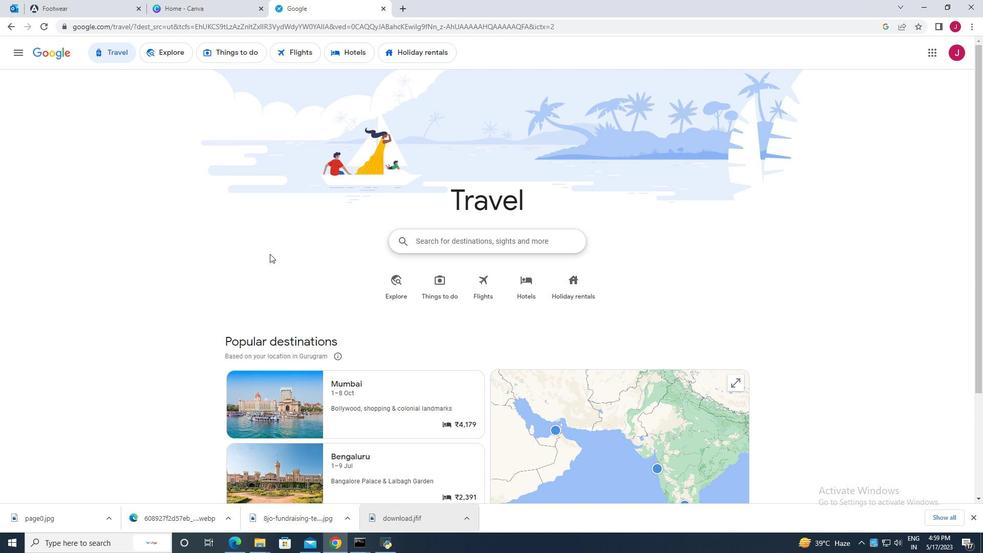 
